 Task: Create new contact,   with mail id: 'Genesis_Thompson@iCloud.com', first name: 'Genesis', Last name: 'Thompson', Job Title: Business Consultant, Phone number (617) 555-2345. Change life cycle stage to  'Lead' and lead status to 'New'. Add new company to the associated contact: www.norwayemb.org.in
 and type: Prospect. Logged in from softage.1@softage.net
Action: Mouse moved to (67, 54)
Screenshot: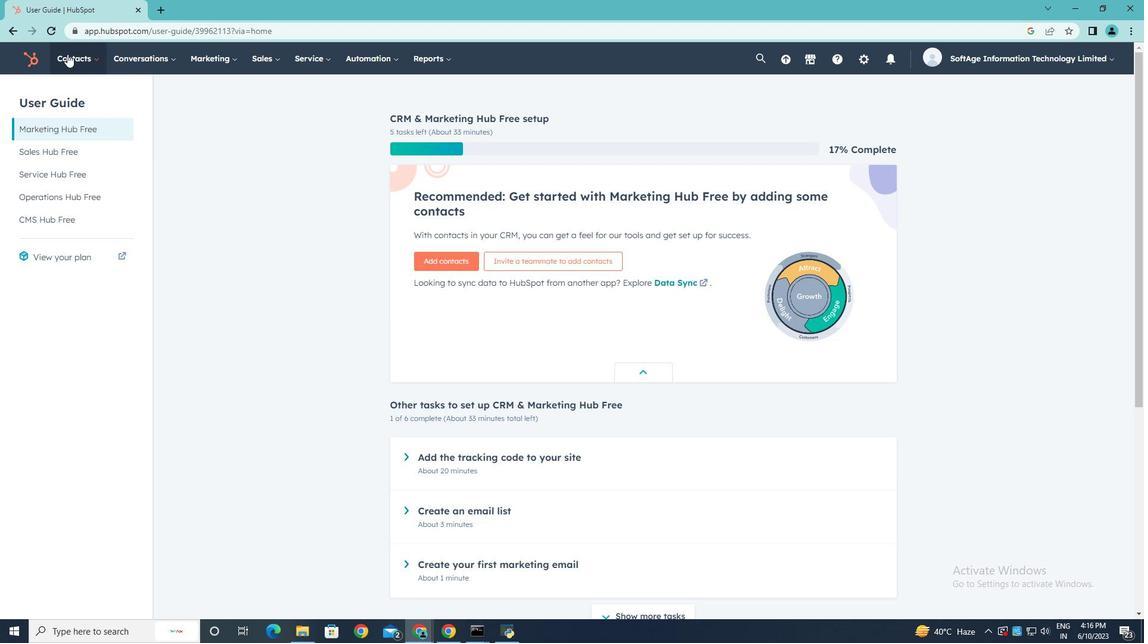 
Action: Mouse pressed left at (67, 54)
Screenshot: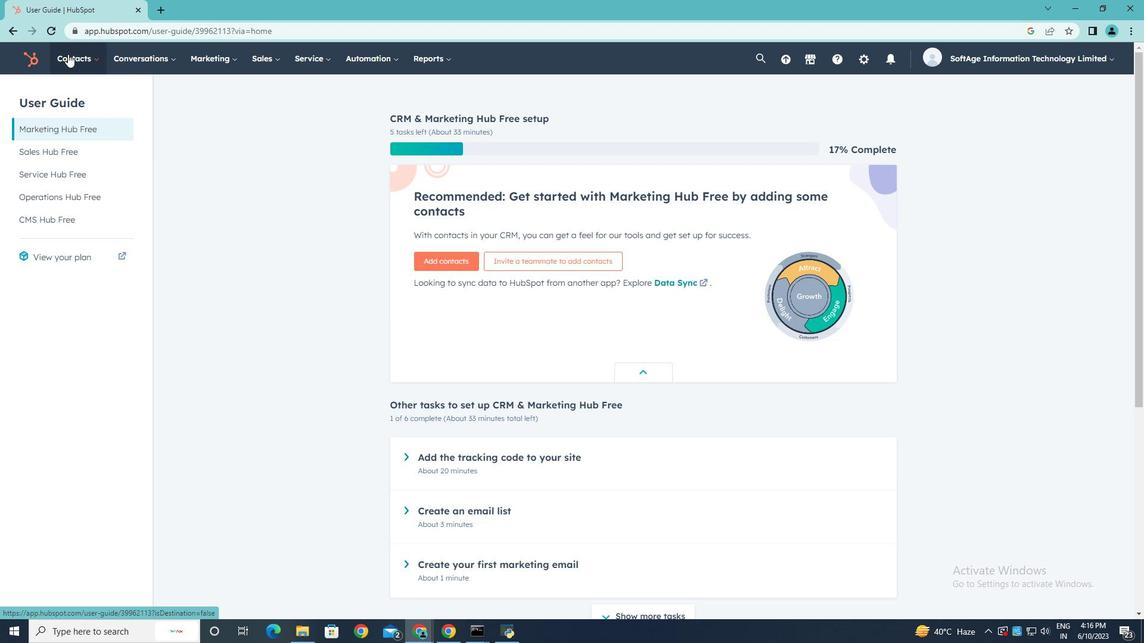 
Action: Mouse moved to (102, 94)
Screenshot: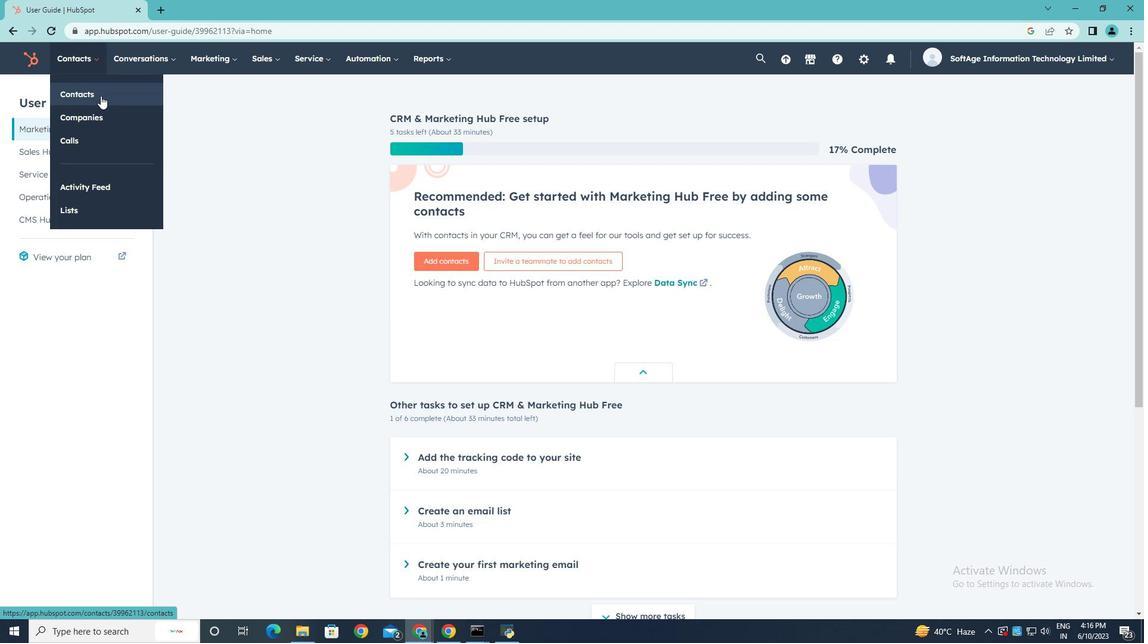 
Action: Mouse pressed left at (102, 94)
Screenshot: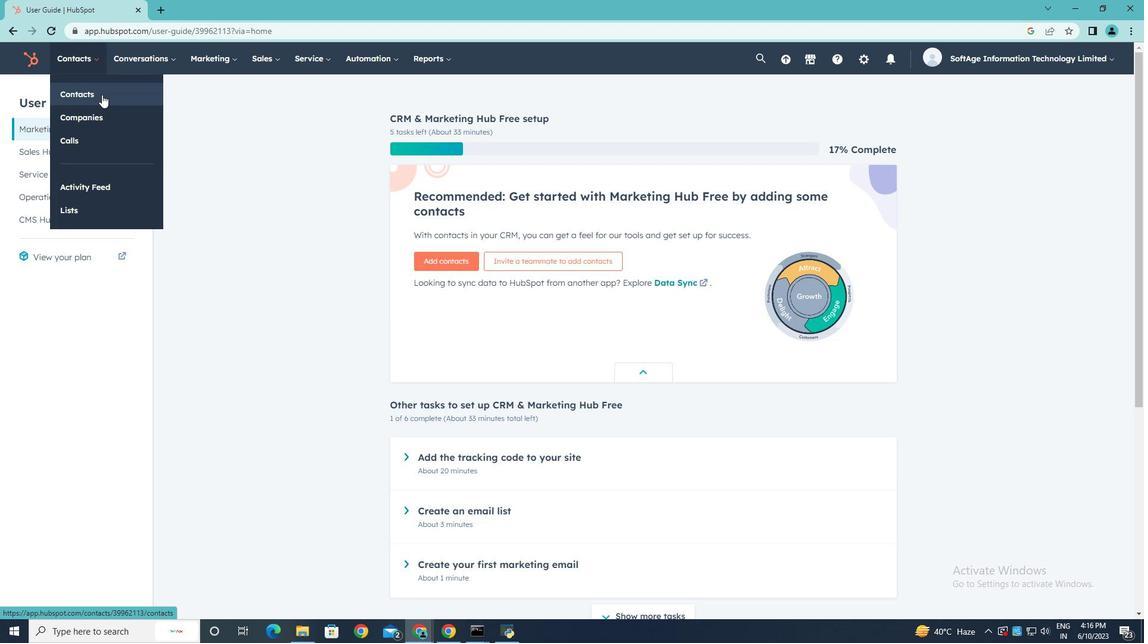 
Action: Mouse moved to (1071, 102)
Screenshot: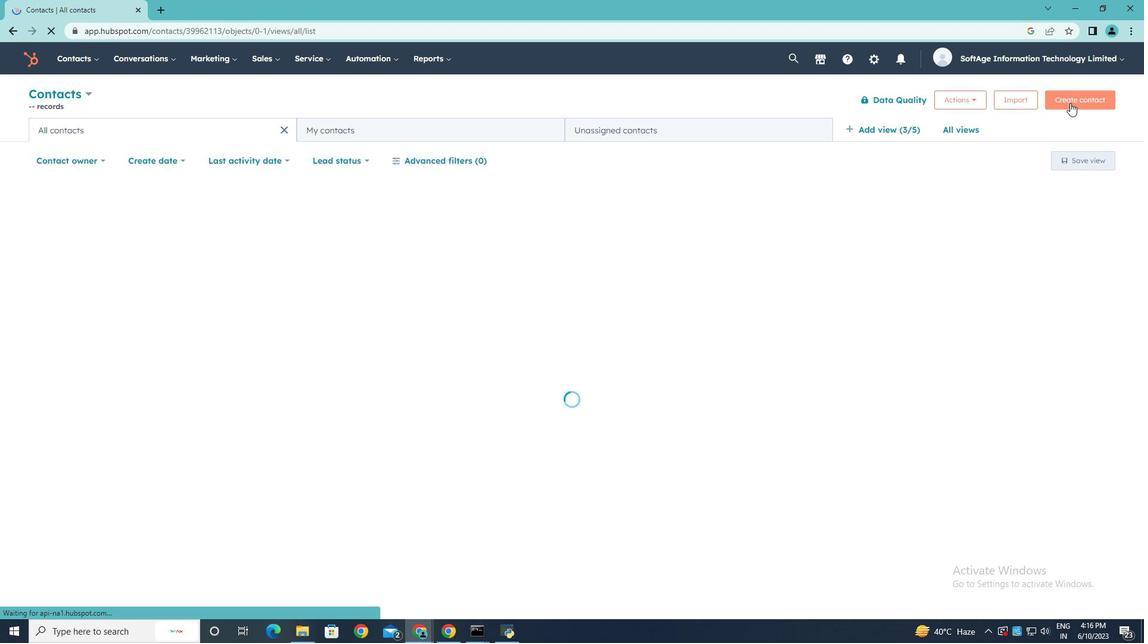 
Action: Mouse pressed left at (1071, 102)
Screenshot: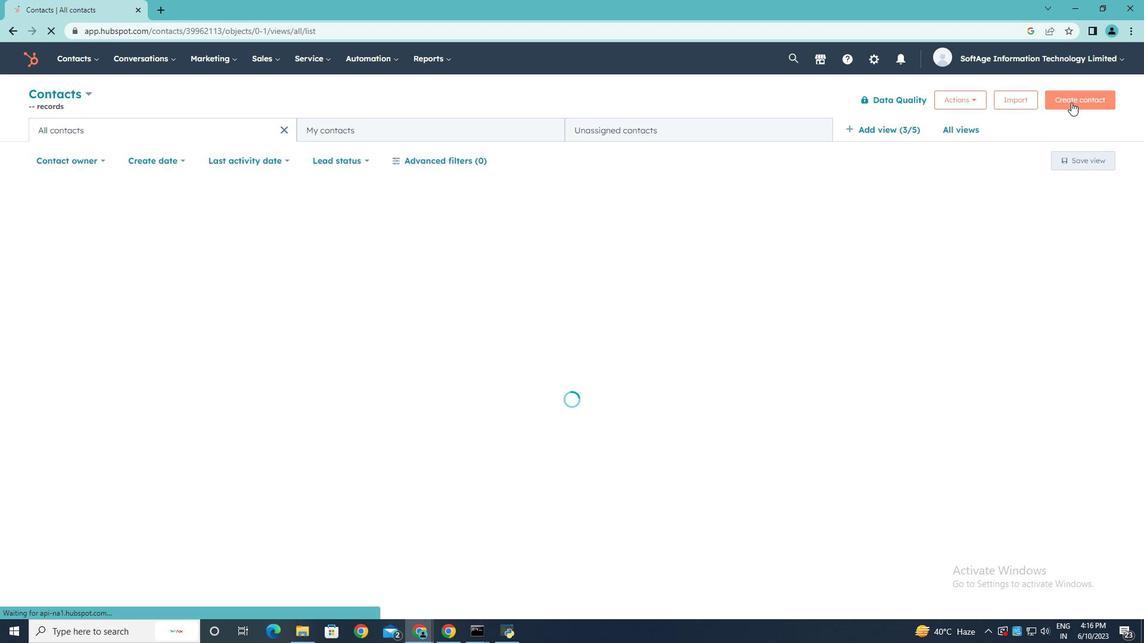 
Action: Mouse moved to (860, 152)
Screenshot: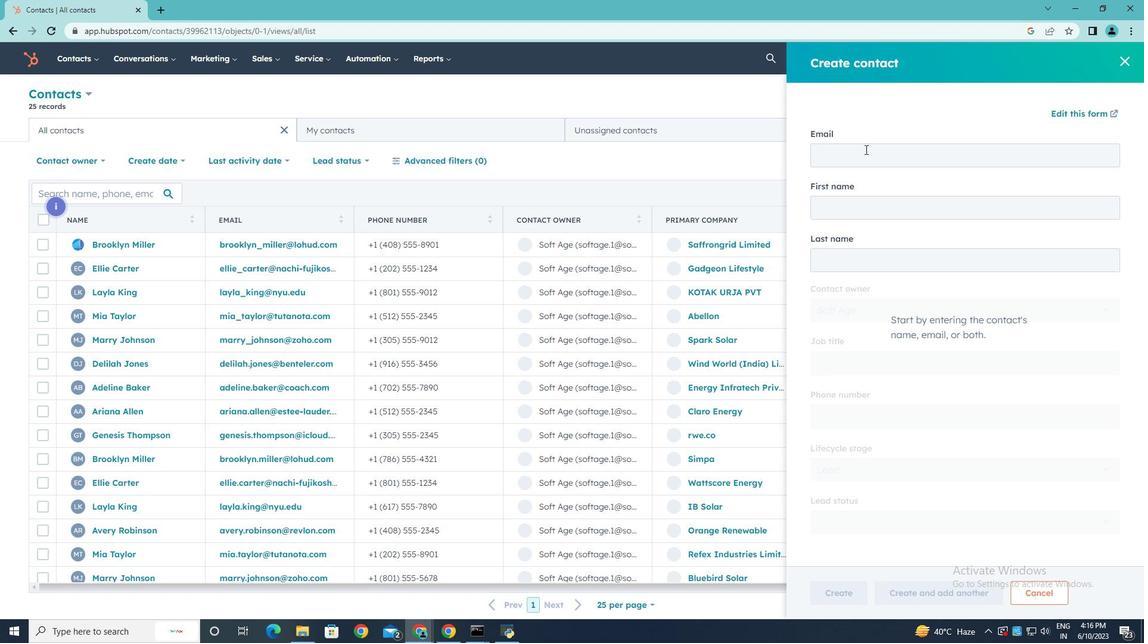 
Action: Mouse pressed left at (860, 152)
Screenshot: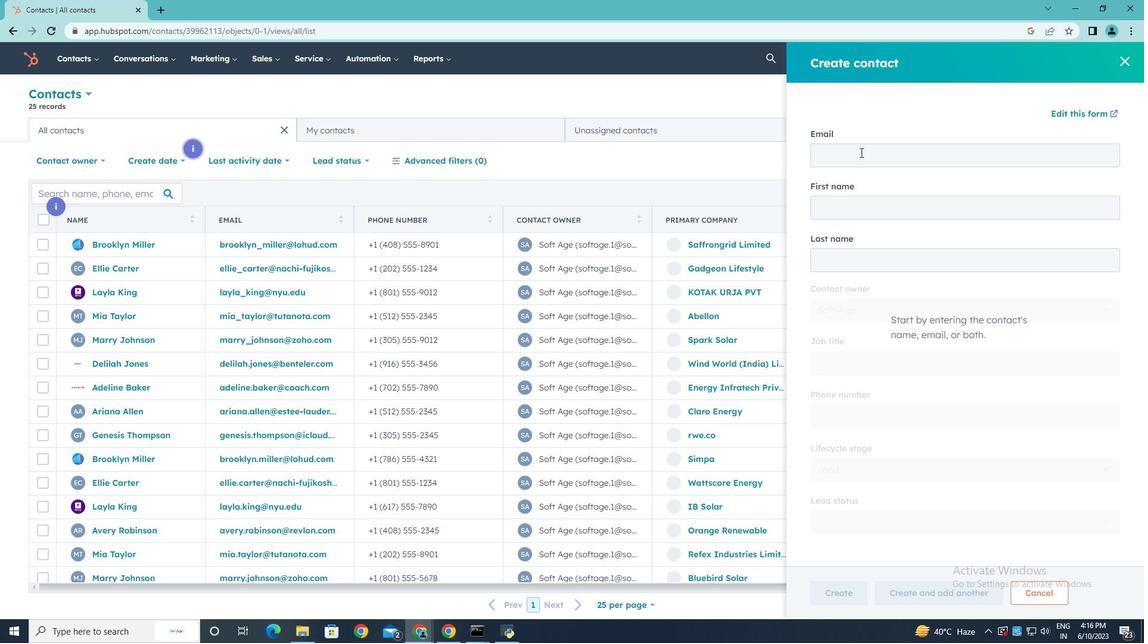 
Action: Key pressed <Key.shift>Genesis<Key.shift>_<Key.shift>Thompson<Key.shift><Key.shift><Key.shift><Key.shift><Key.shift><Key.shift><Key.shift><Key.shift><Key.shift><Key.shift><Key.shift><Key.shift><Key.shift><Key.shift><Key.shift><Key.shift><Key.shift><Key.shift><Key.shift><Key.shift><Key.shift><Key.shift>@i<Key.shift>Cloud.com
Screenshot: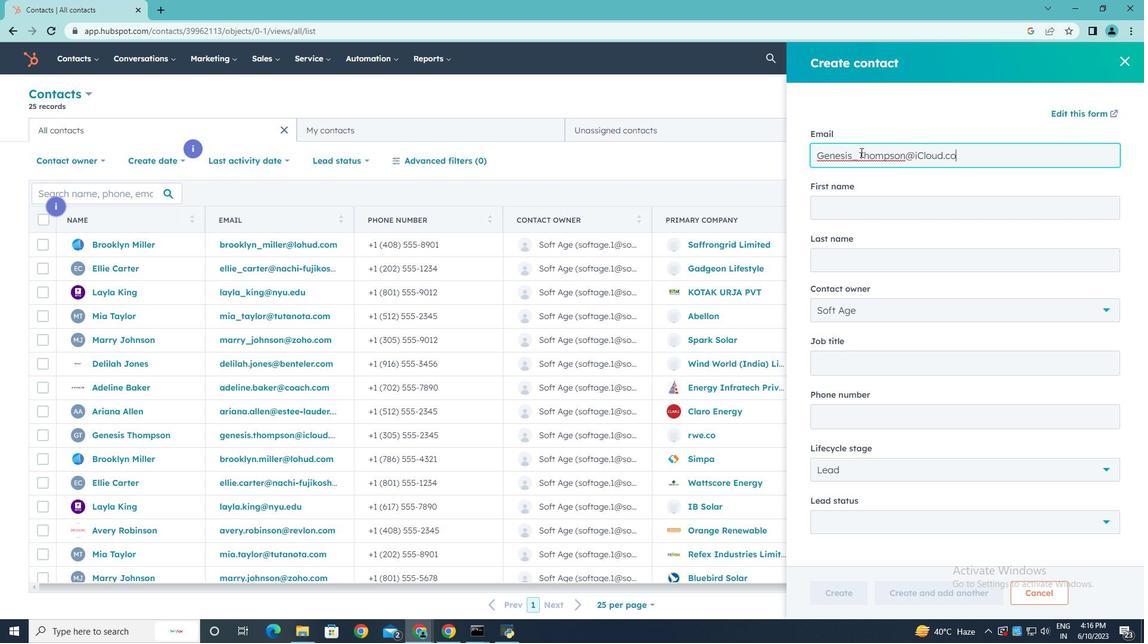 
Action: Mouse moved to (843, 211)
Screenshot: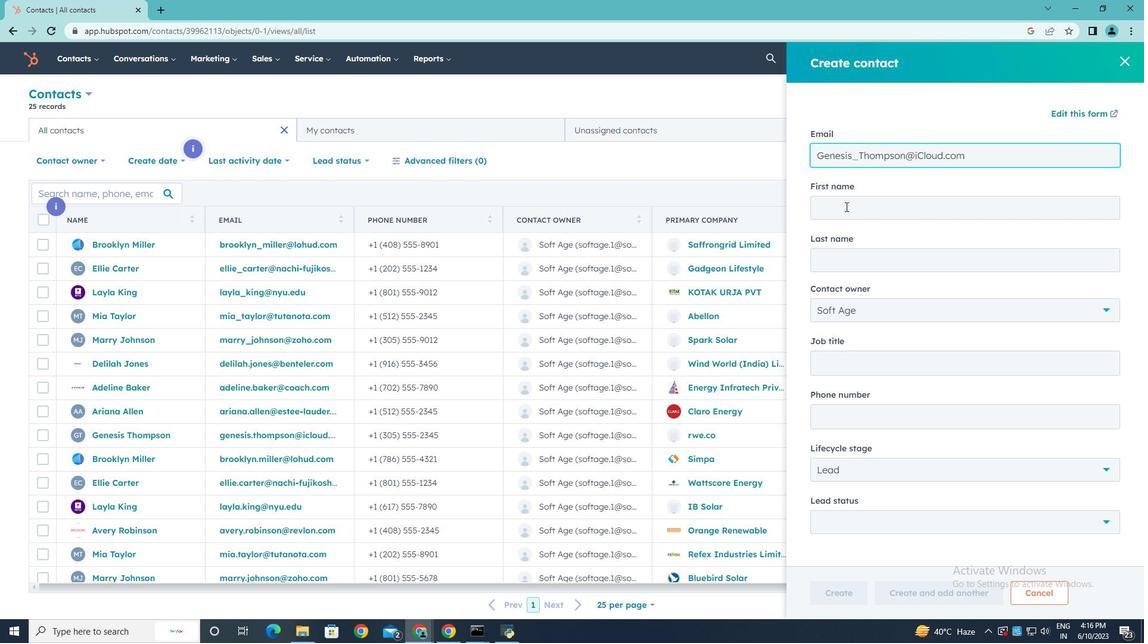 
Action: Mouse pressed left at (843, 211)
Screenshot: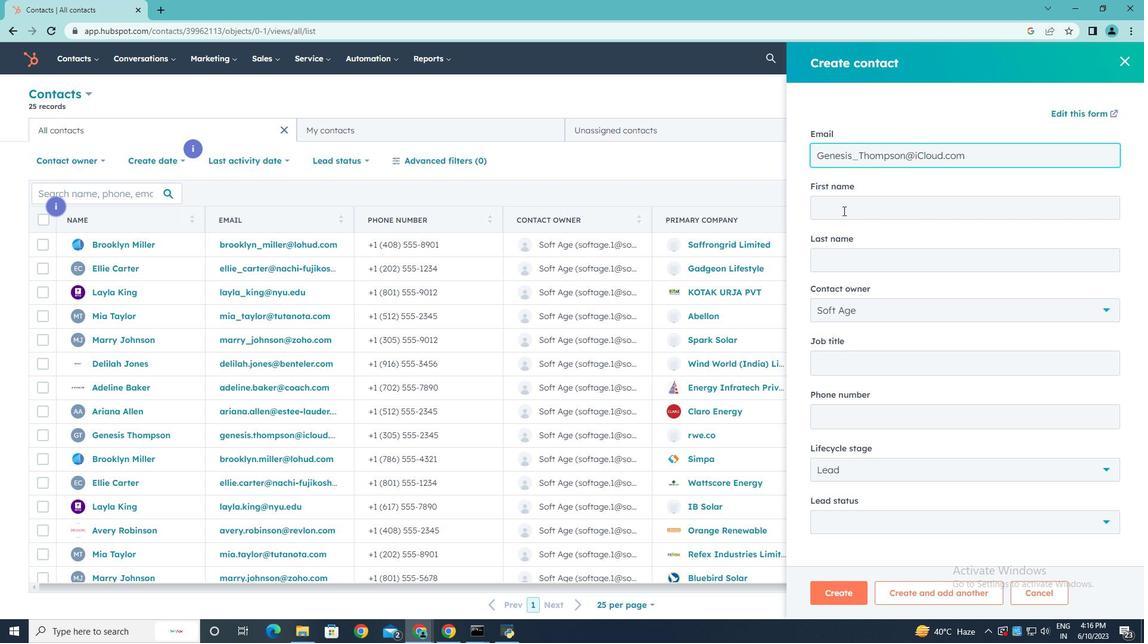 
Action: Key pressed <Key.shift><Key.shift><Key.shift><Key.shift>Genesis
Screenshot: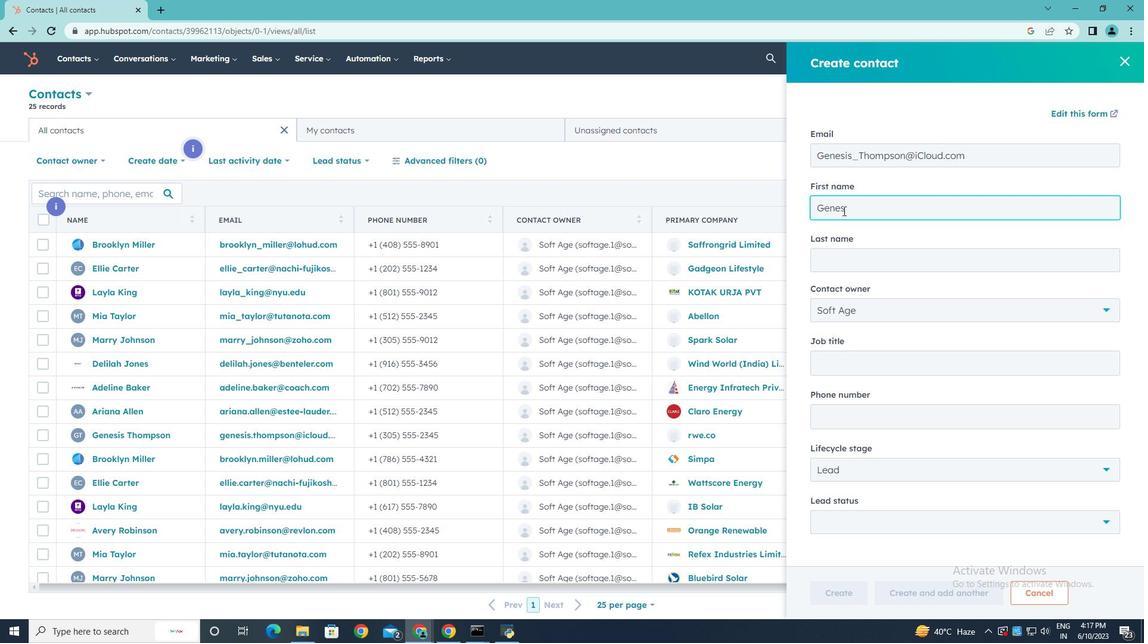 
Action: Mouse moved to (854, 262)
Screenshot: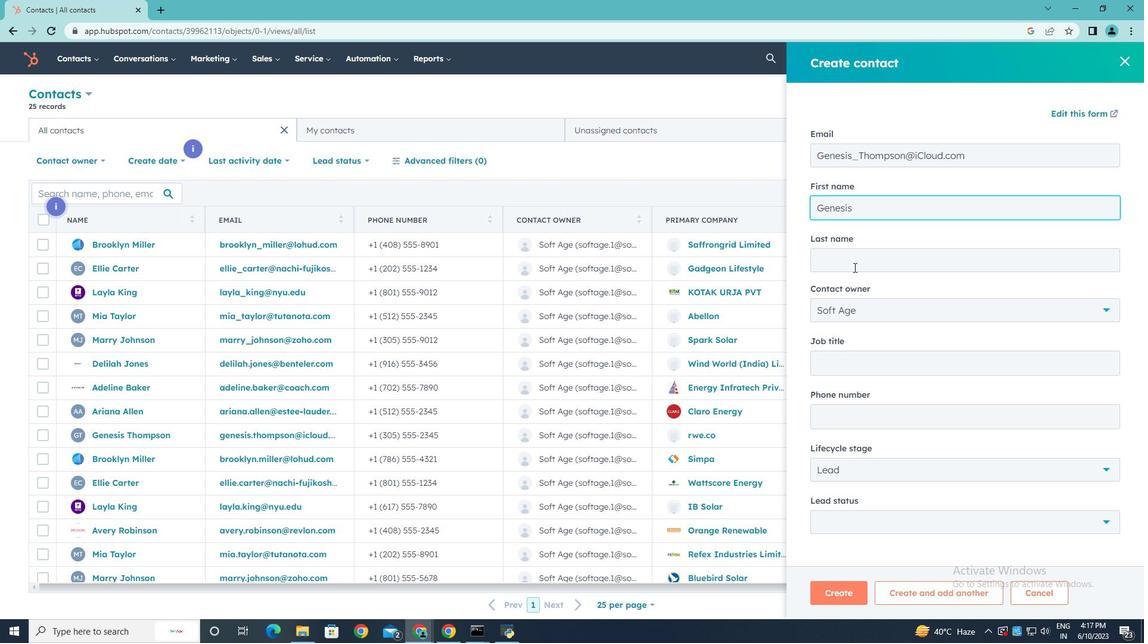 
Action: Mouse pressed left at (854, 262)
Screenshot: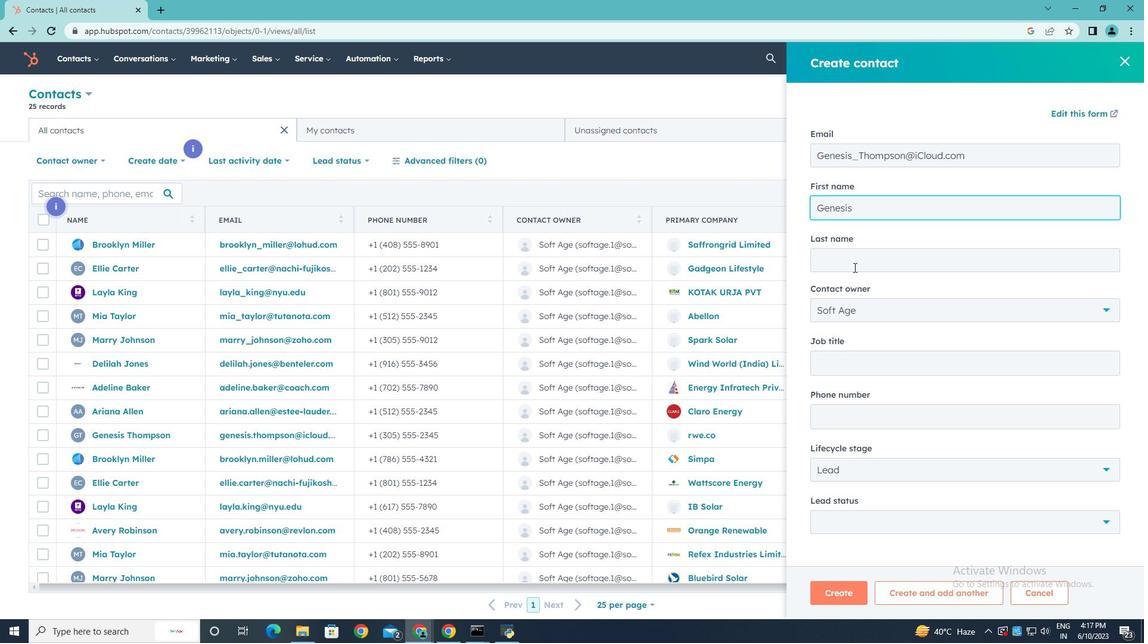 
Action: Key pressed <Key.shift><Key.shift>Thompson
Screenshot: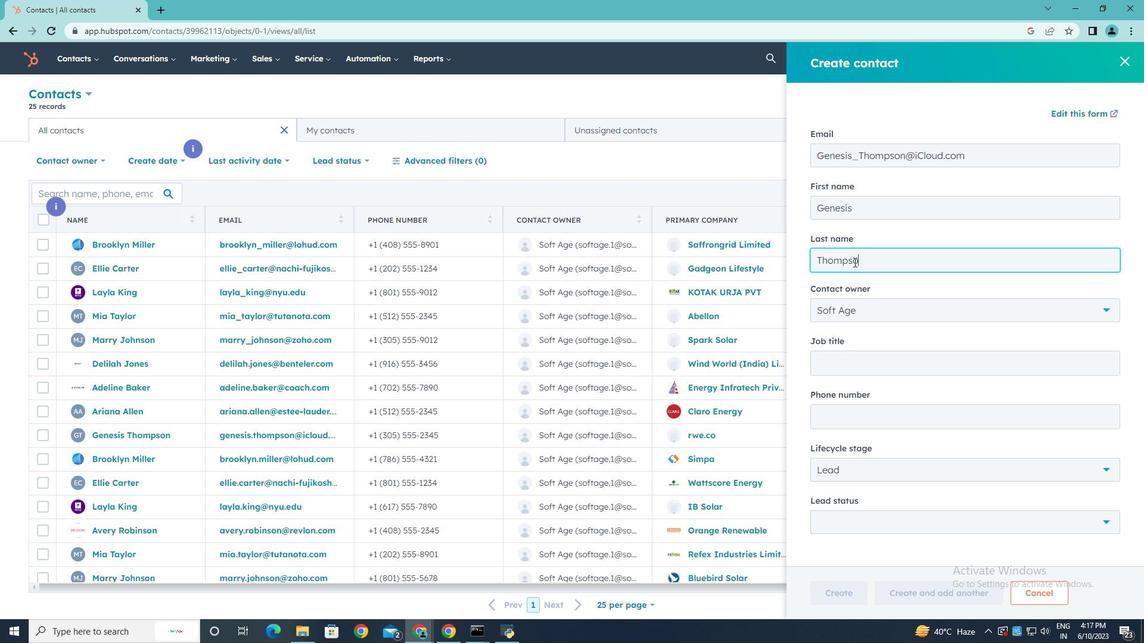 
Action: Mouse moved to (947, 367)
Screenshot: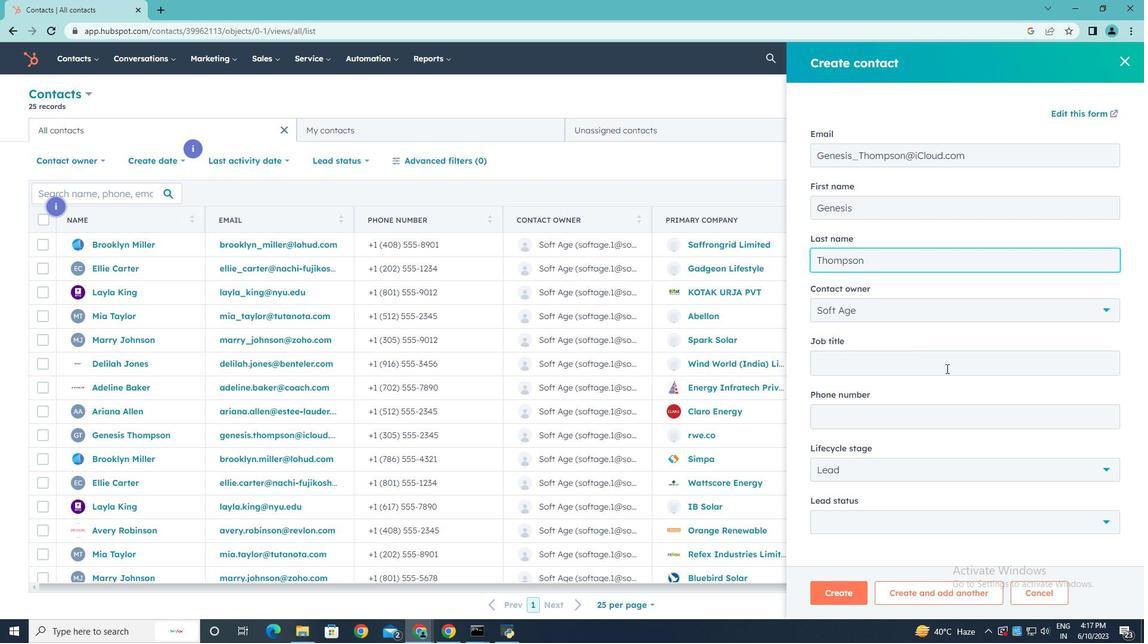 
Action: Mouse pressed left at (947, 367)
Screenshot: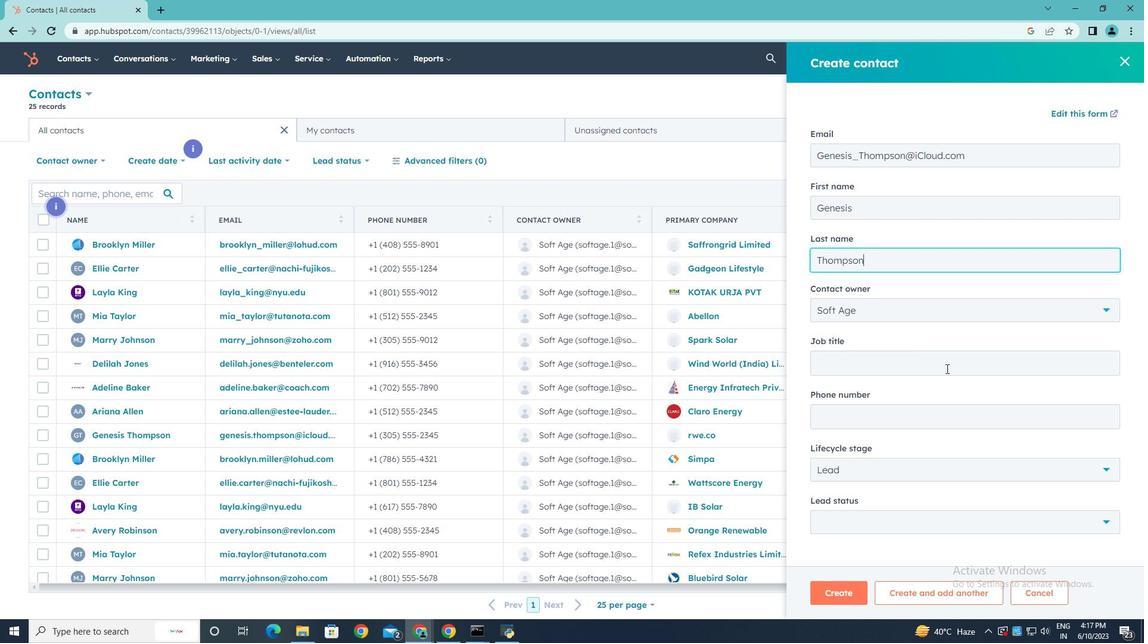 
Action: Key pressed <Key.shift><Key.shift><Key.shift>Business<Key.space><Key.shift>Consultant
Screenshot: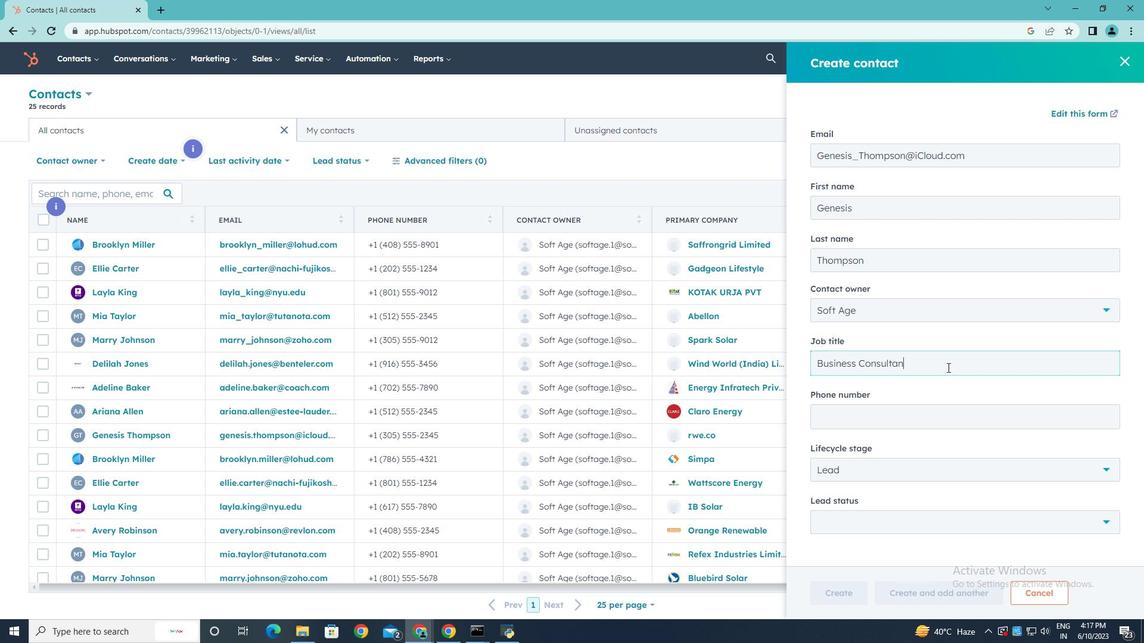 
Action: Mouse moved to (909, 420)
Screenshot: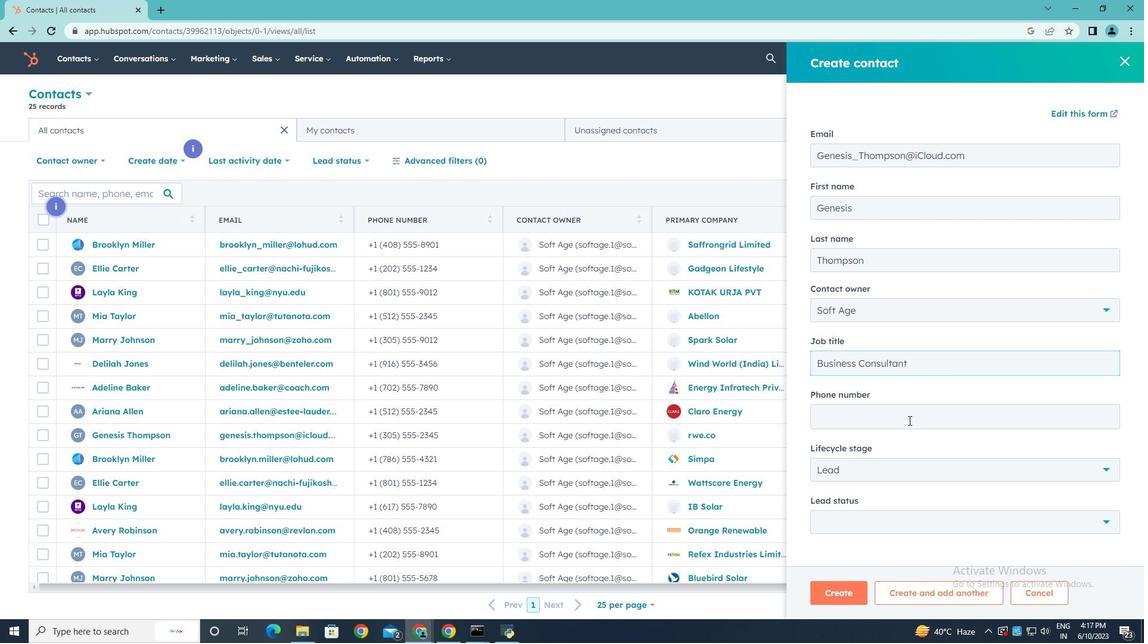 
Action: Mouse pressed left at (909, 420)
Screenshot: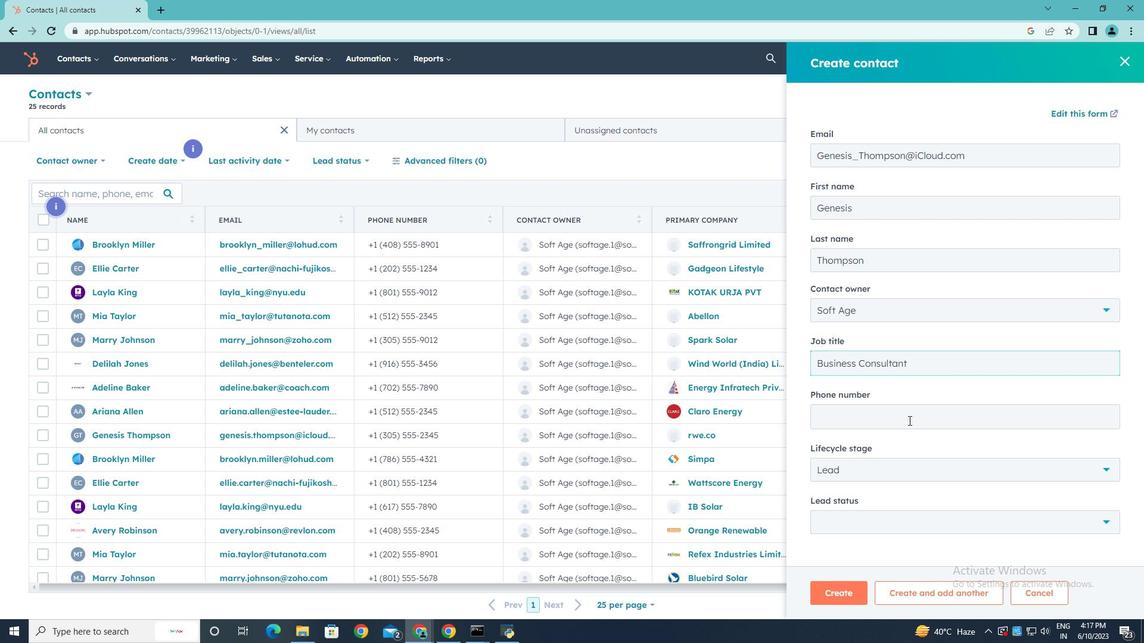 
Action: Key pressed 6175552345
Screenshot: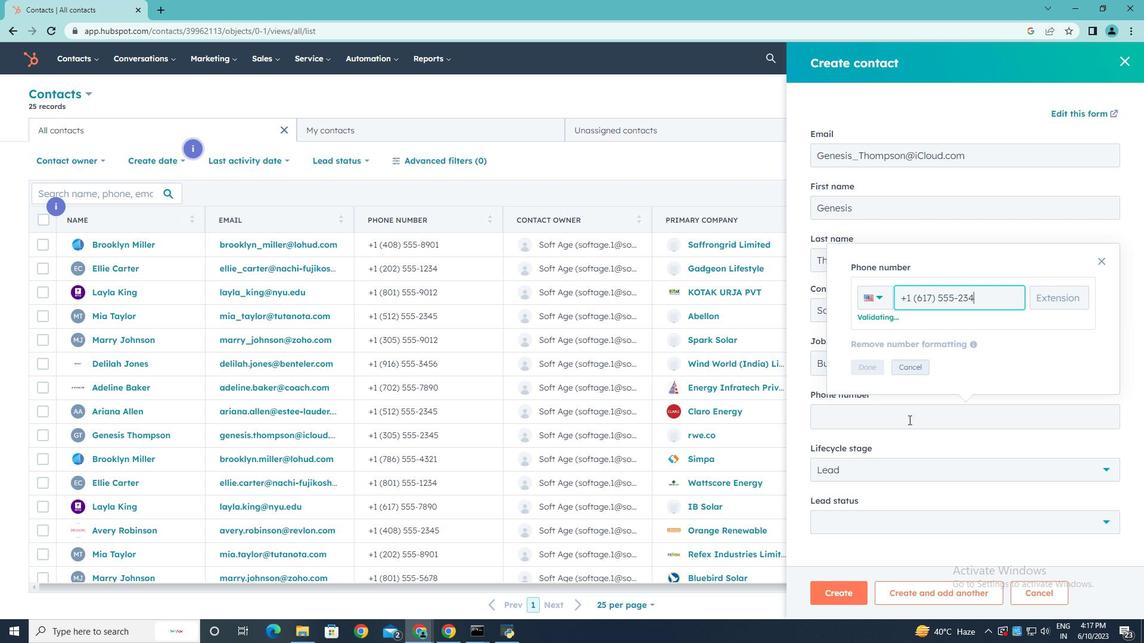 
Action: Mouse moved to (869, 369)
Screenshot: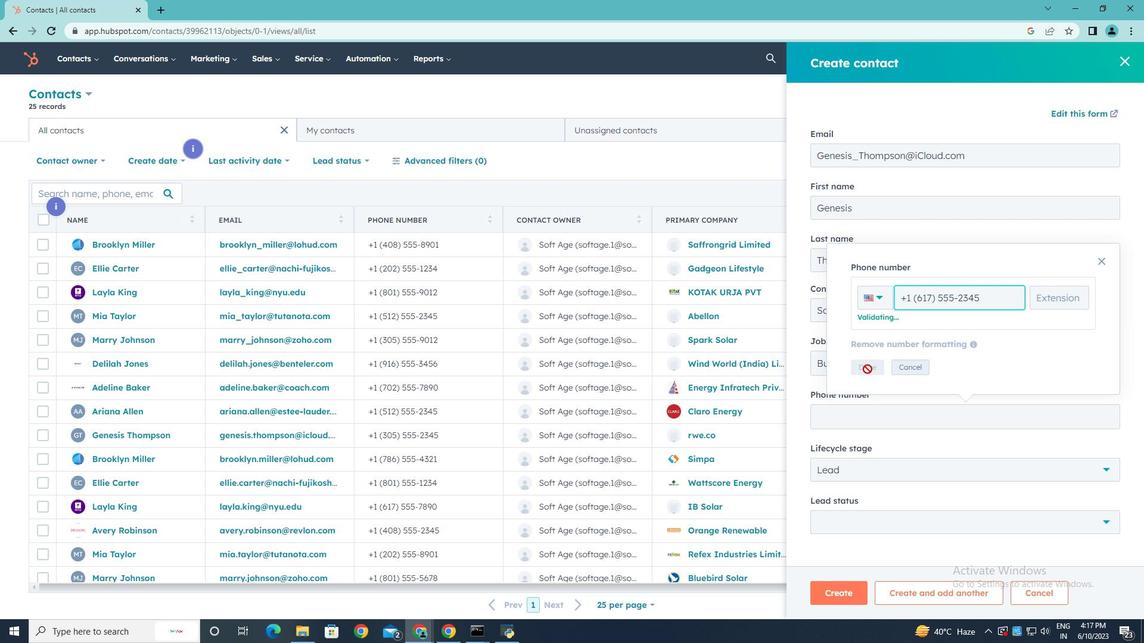 
Action: Mouse pressed left at (869, 369)
Screenshot: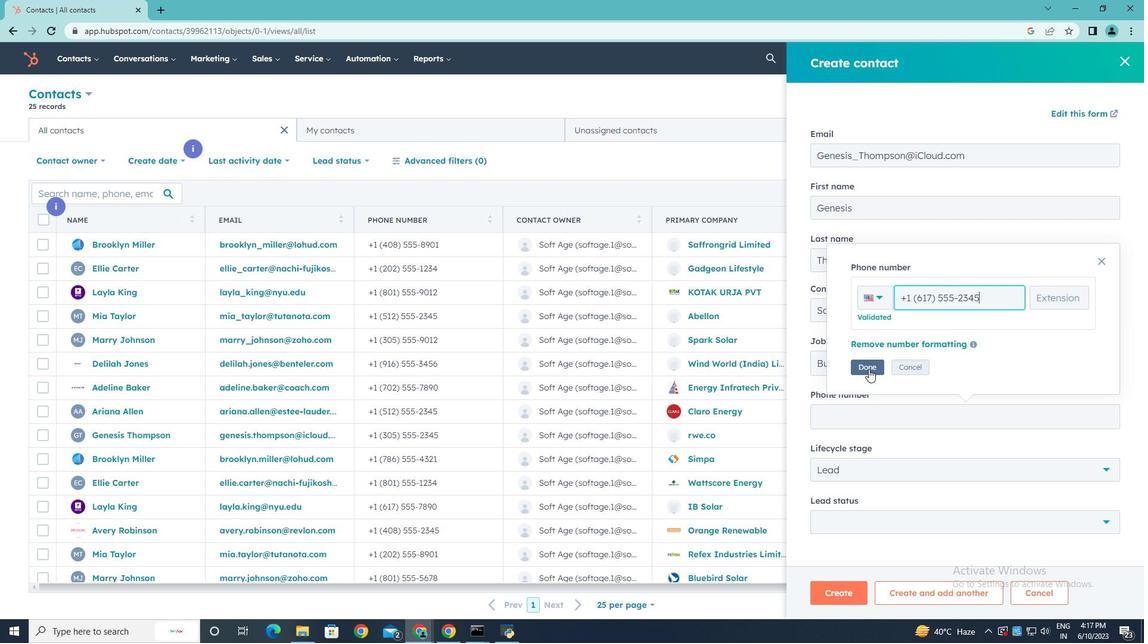 
Action: Mouse moved to (892, 364)
Screenshot: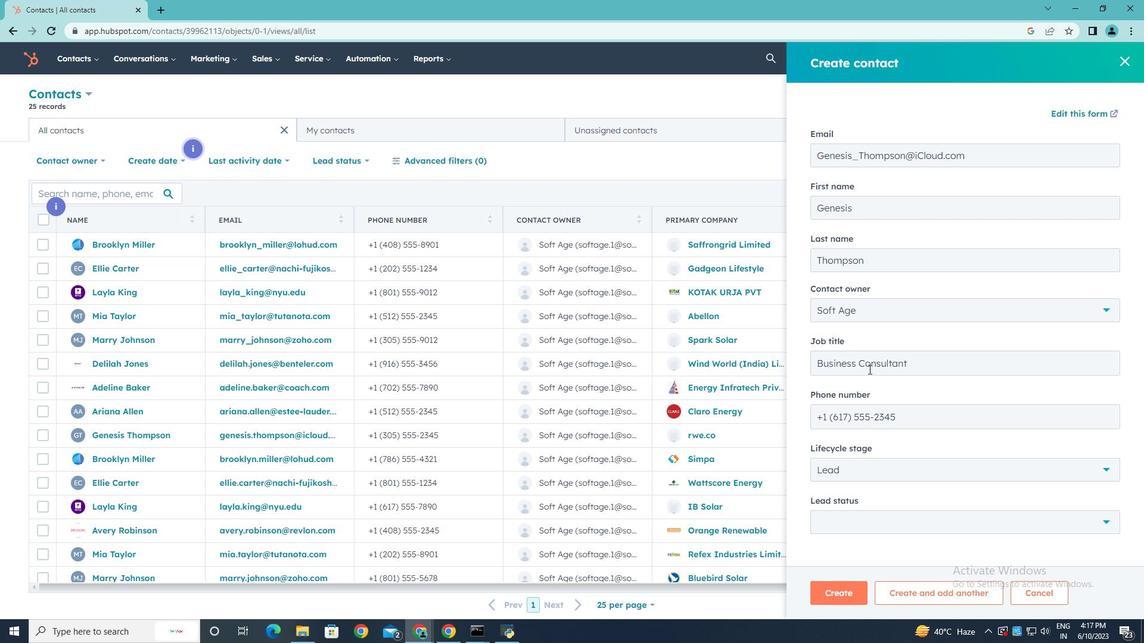 
Action: Mouse scrolled (892, 364) with delta (0, 0)
Screenshot: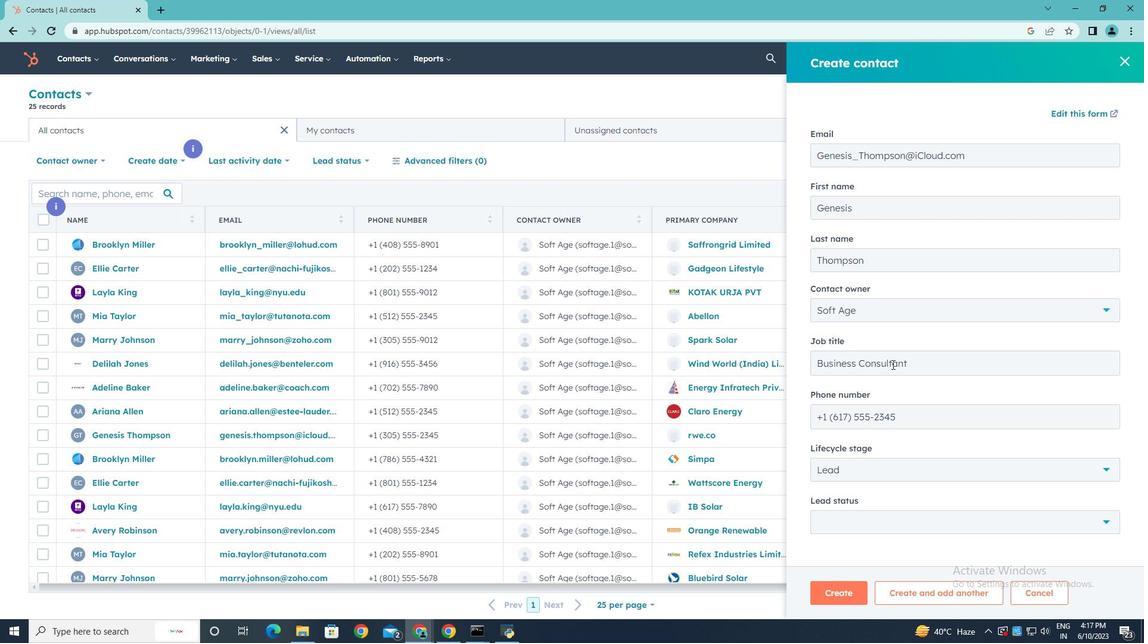 
Action: Mouse scrolled (892, 364) with delta (0, 0)
Screenshot: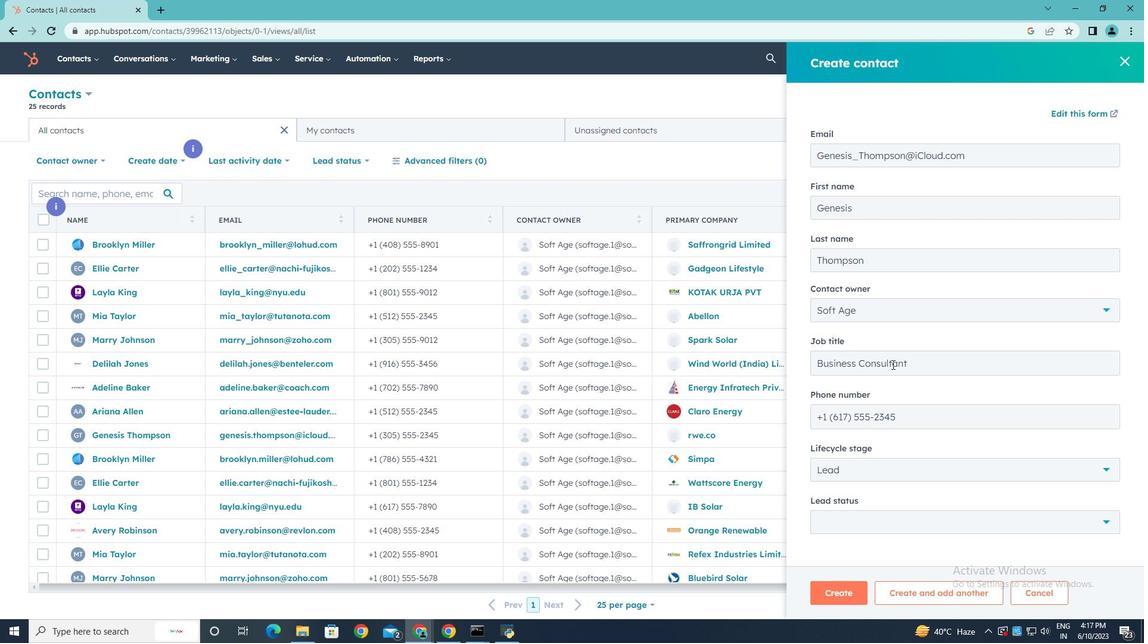 
Action: Mouse scrolled (892, 364) with delta (0, 0)
Screenshot: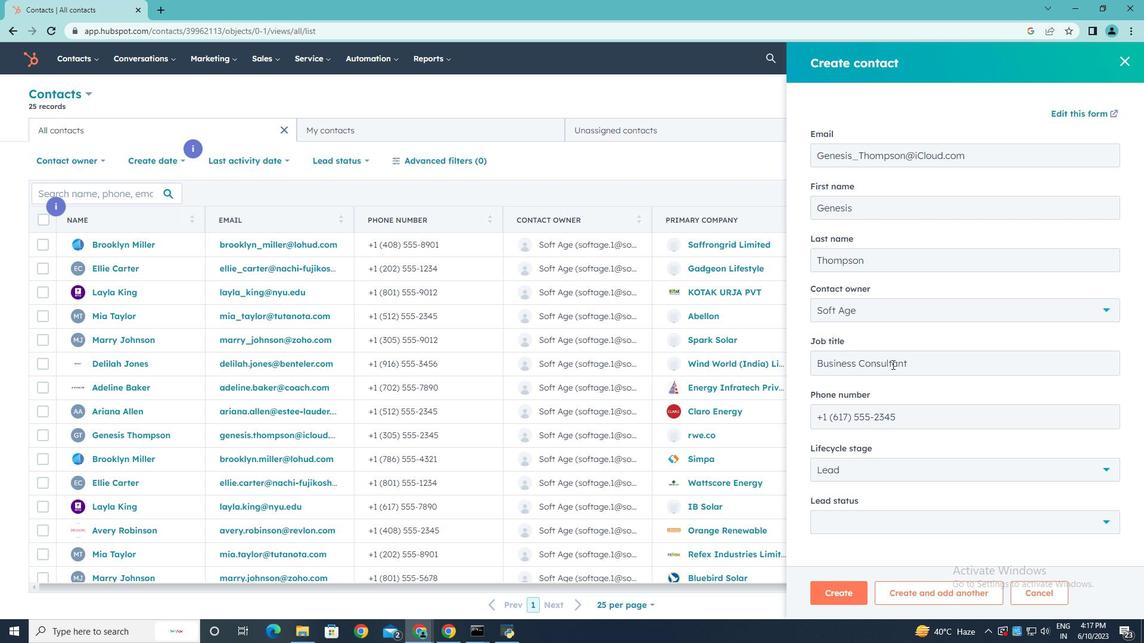 
Action: Mouse moved to (1052, 470)
Screenshot: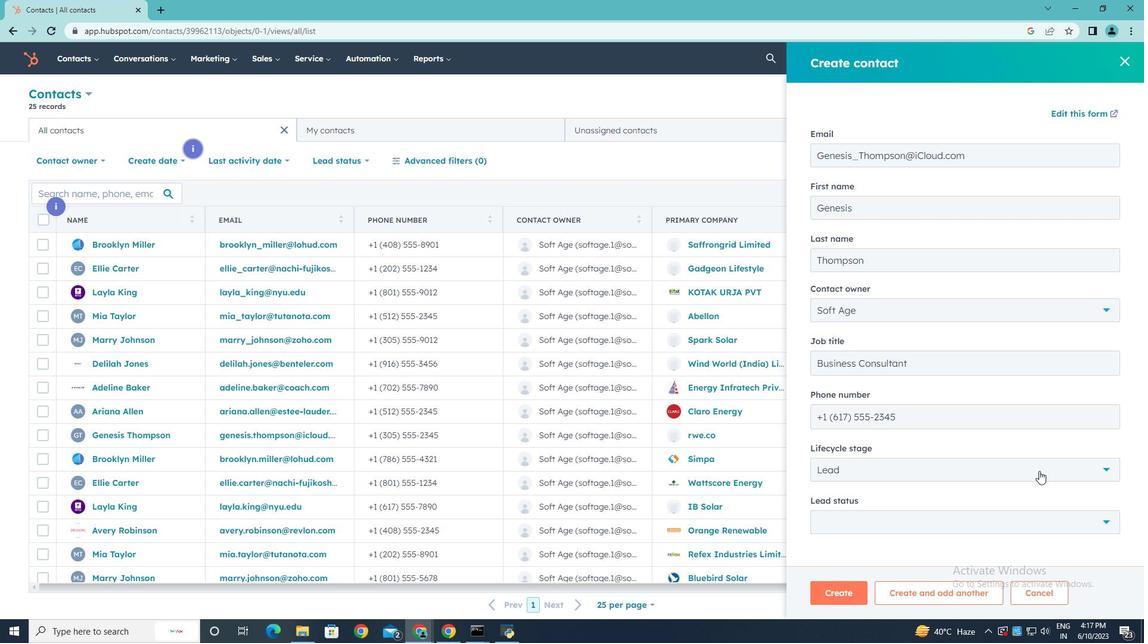 
Action: Mouse pressed left at (1052, 470)
Screenshot: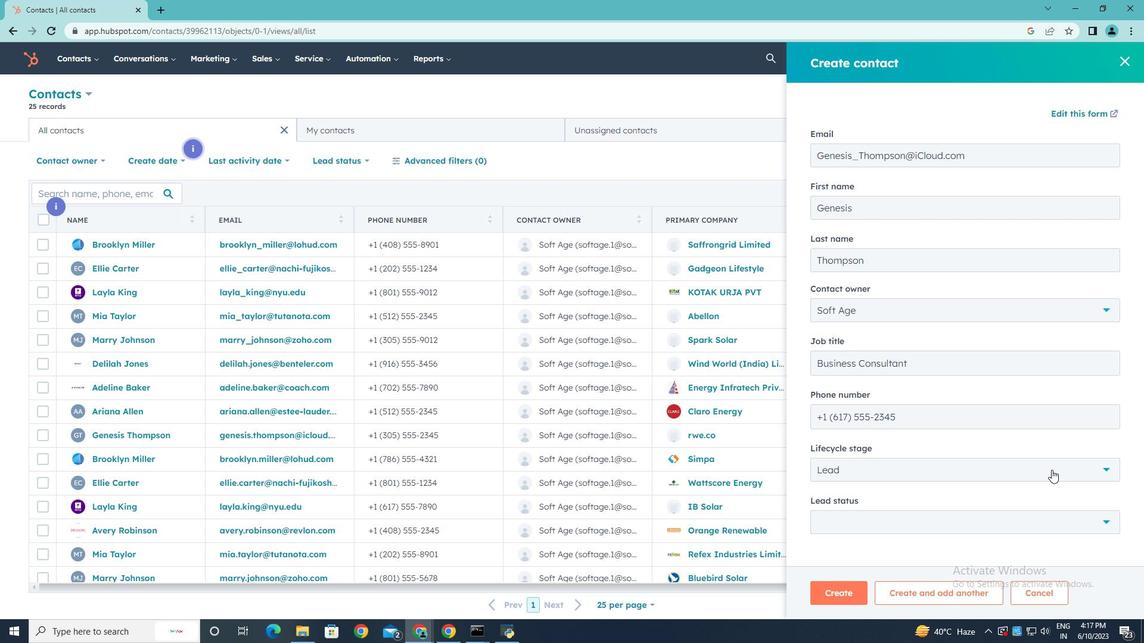 
Action: Mouse moved to (900, 358)
Screenshot: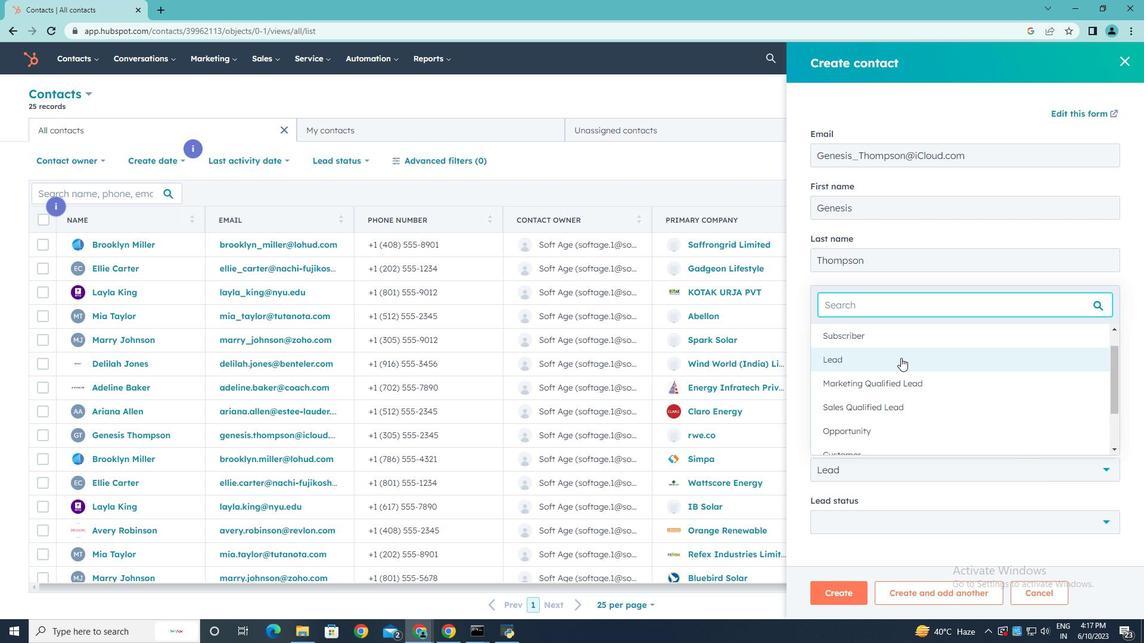 
Action: Mouse pressed left at (900, 358)
Screenshot: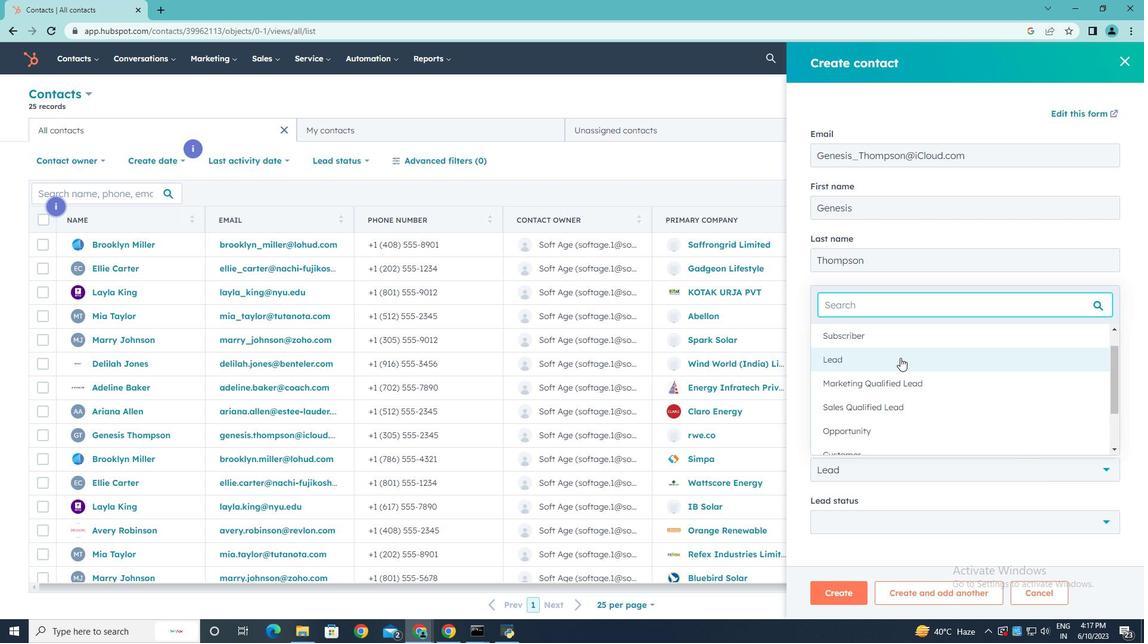 
Action: Mouse moved to (933, 519)
Screenshot: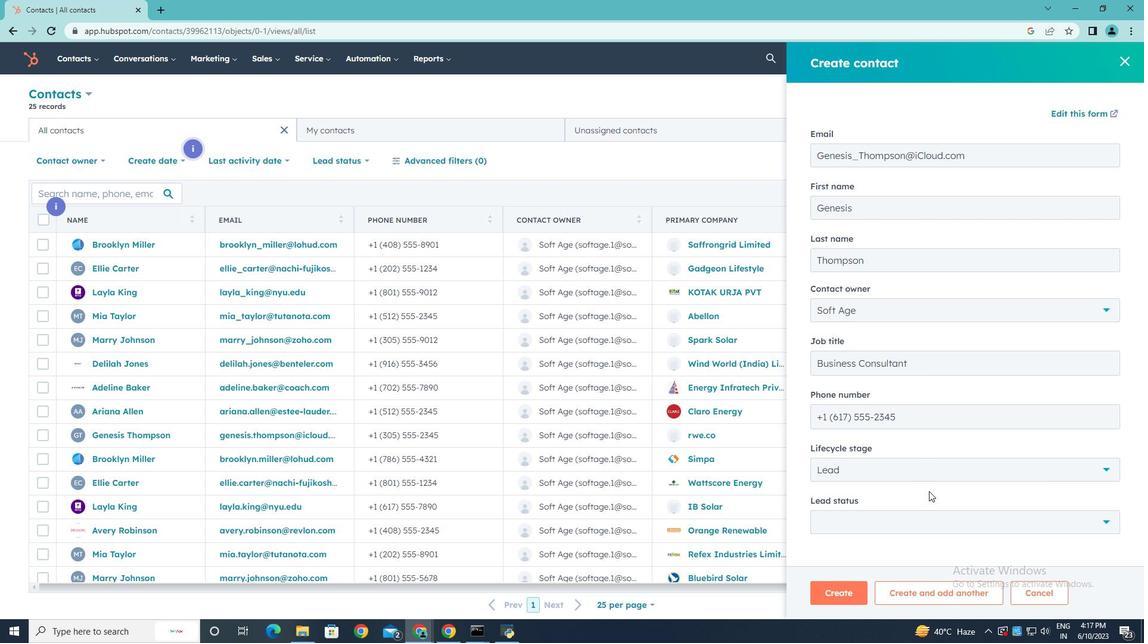 
Action: Mouse pressed left at (933, 519)
Screenshot: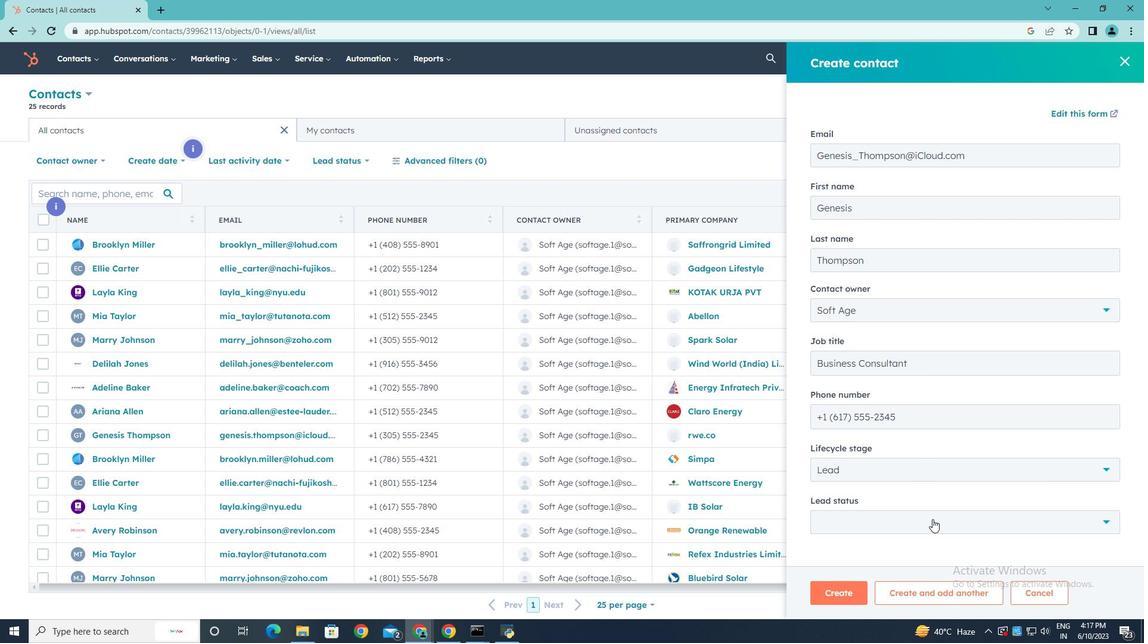 
Action: Mouse moved to (865, 415)
Screenshot: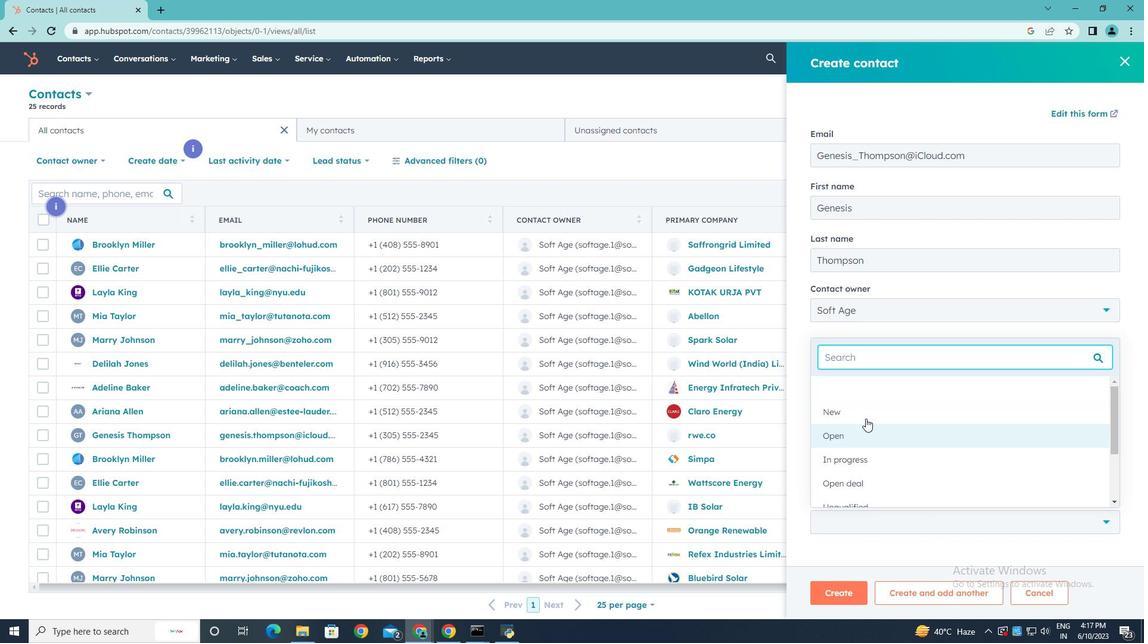 
Action: Mouse pressed left at (865, 415)
Screenshot: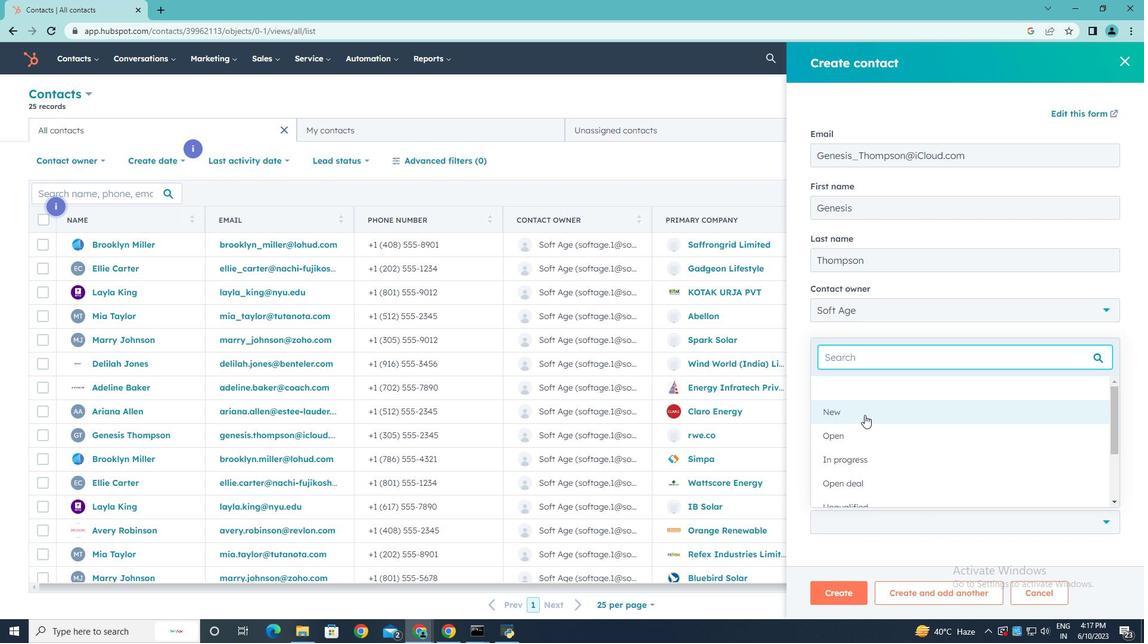 
Action: Mouse moved to (896, 484)
Screenshot: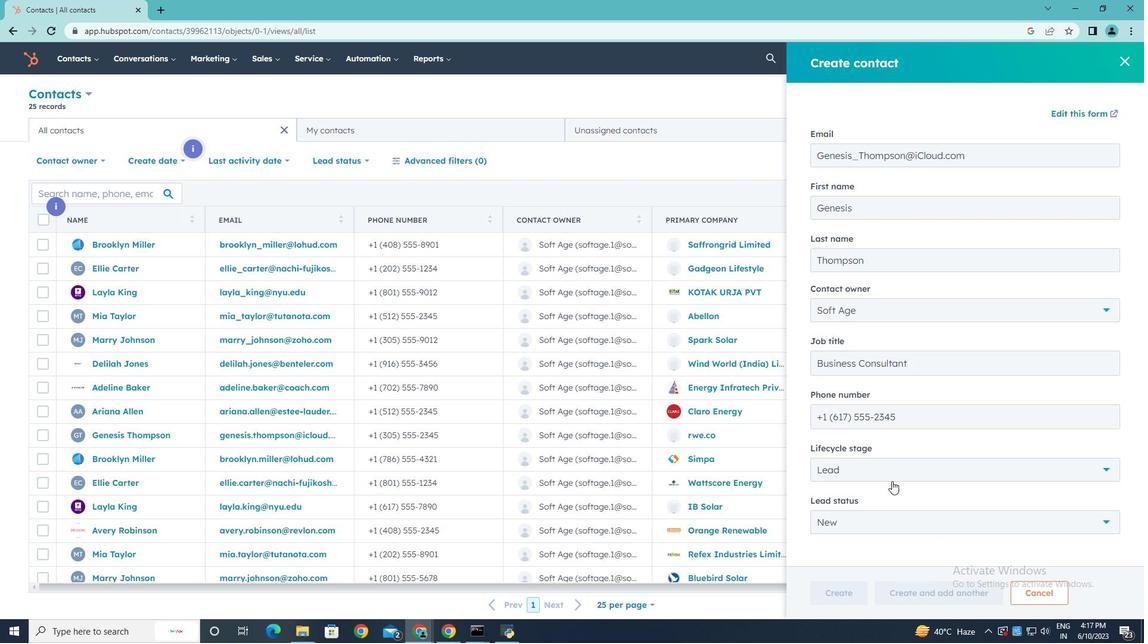 
Action: Mouse scrolled (896, 484) with delta (0, 0)
Screenshot: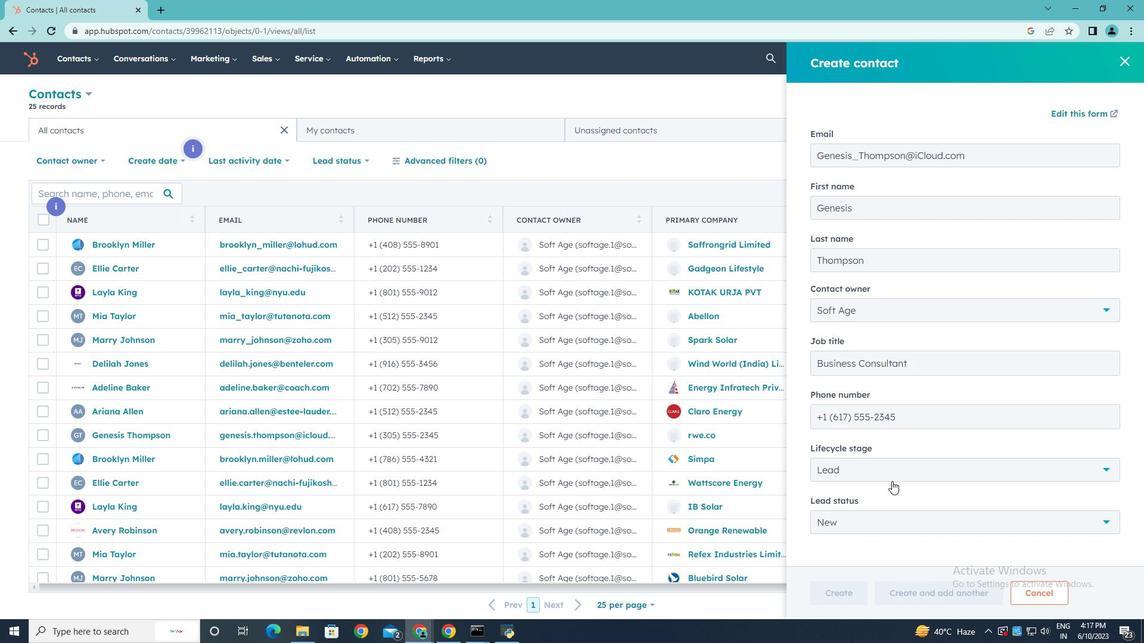 
Action: Mouse scrolled (896, 484) with delta (0, 0)
Screenshot: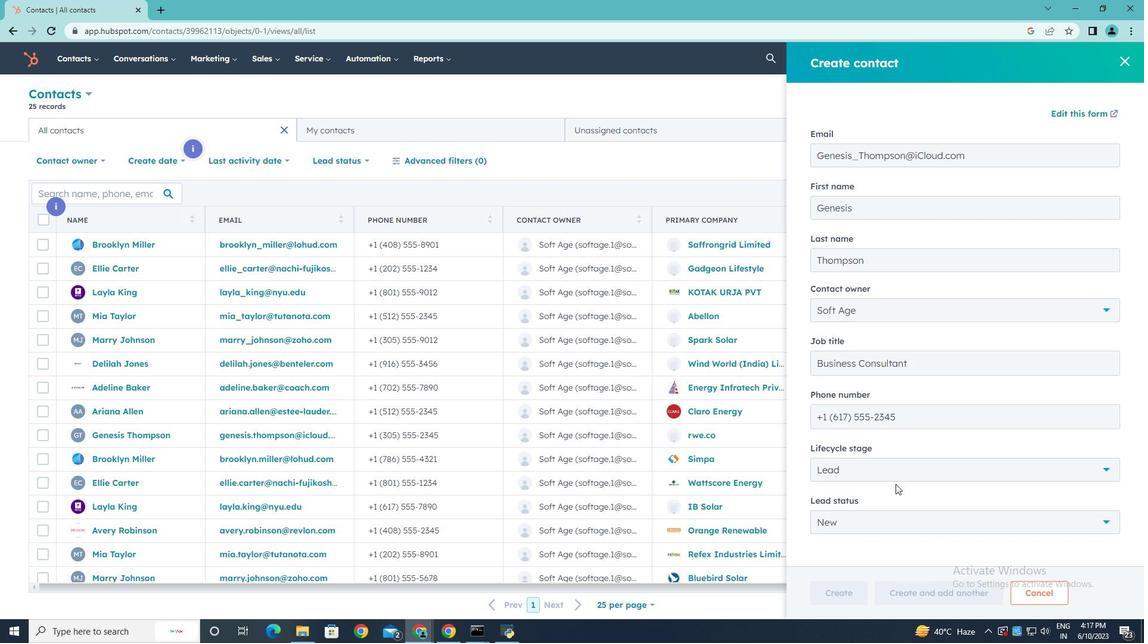 
Action: Mouse scrolled (896, 484) with delta (0, 0)
Screenshot: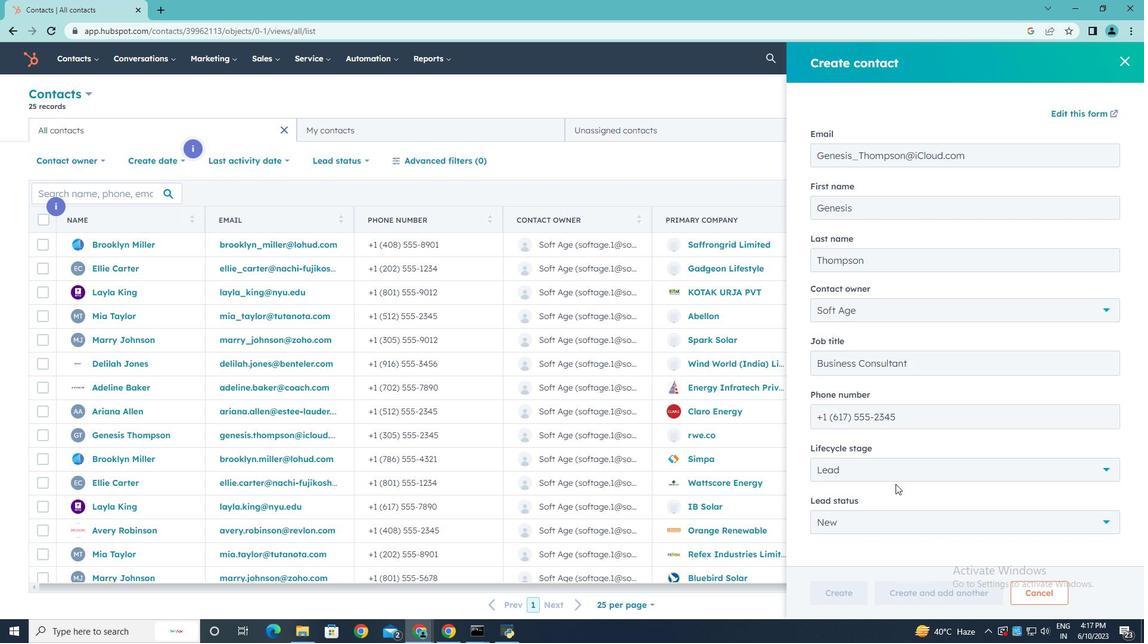 
Action: Mouse moved to (842, 597)
Screenshot: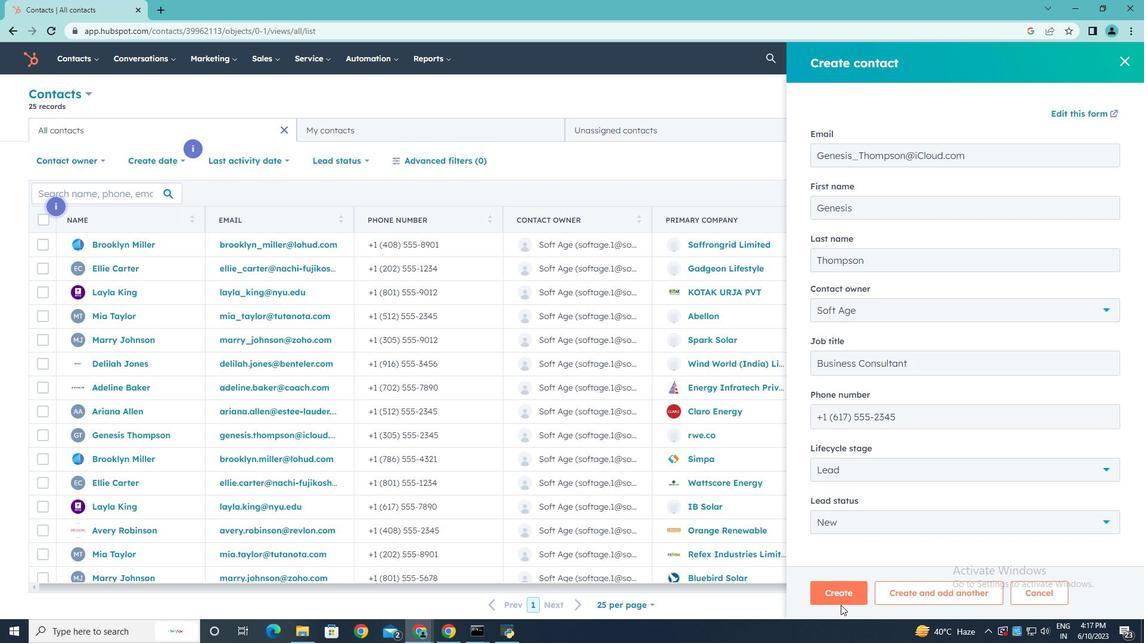 
Action: Mouse pressed left at (842, 597)
Screenshot: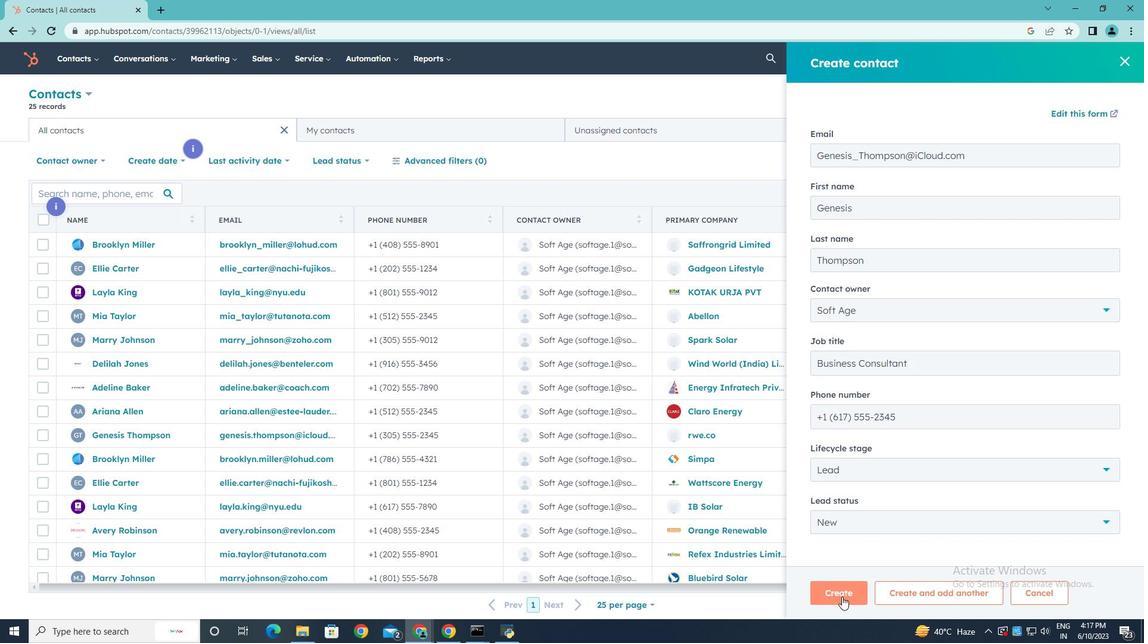 
Action: Mouse moved to (808, 385)
Screenshot: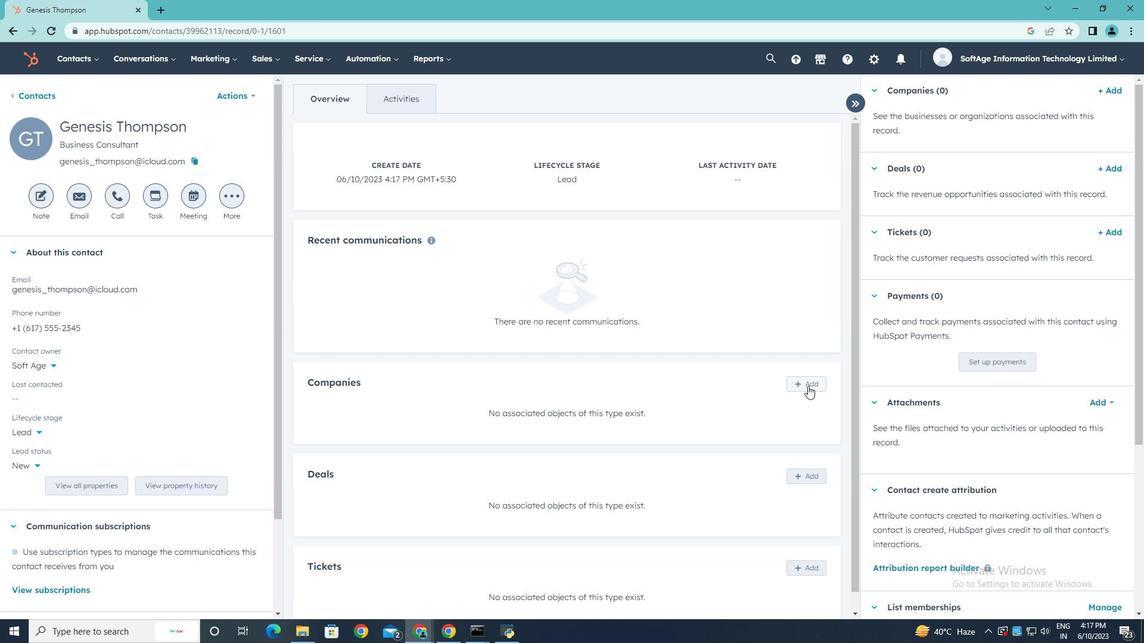 
Action: Mouse pressed left at (808, 385)
Screenshot: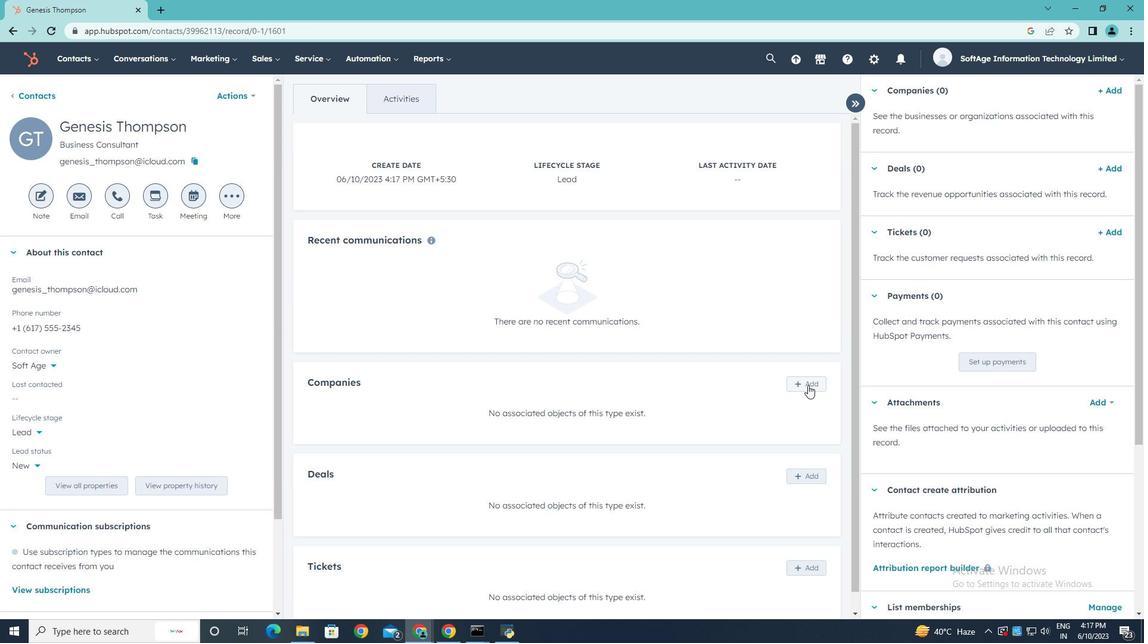 
Action: Mouse moved to (876, 119)
Screenshot: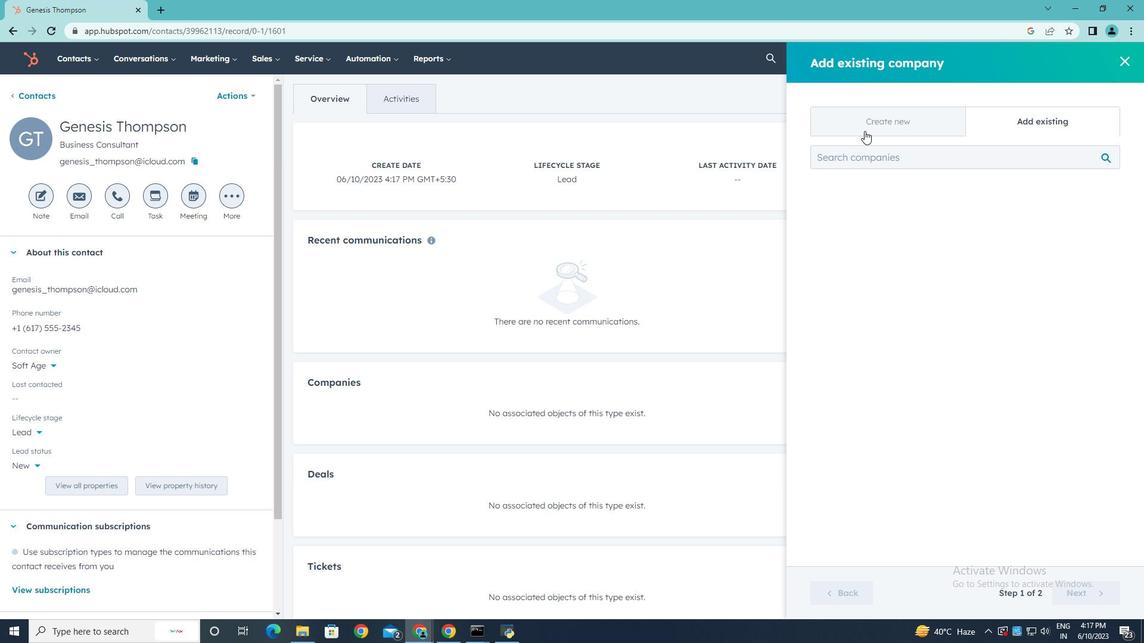 
Action: Mouse pressed left at (876, 119)
Screenshot: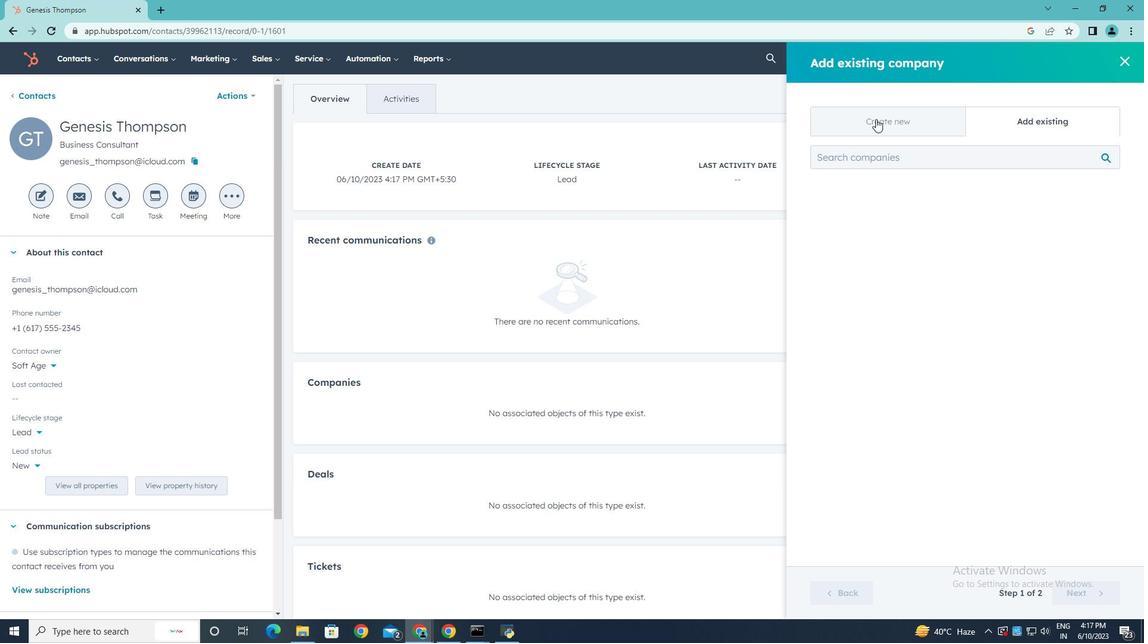 
Action: Mouse moved to (857, 193)
Screenshot: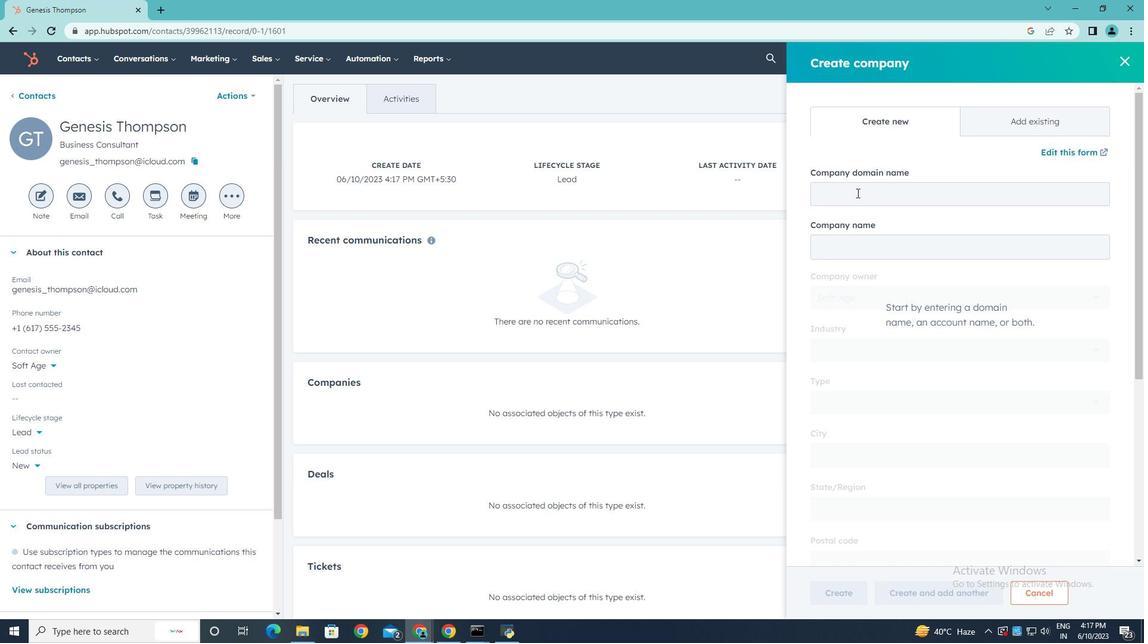 
Action: Mouse pressed left at (857, 193)
Screenshot: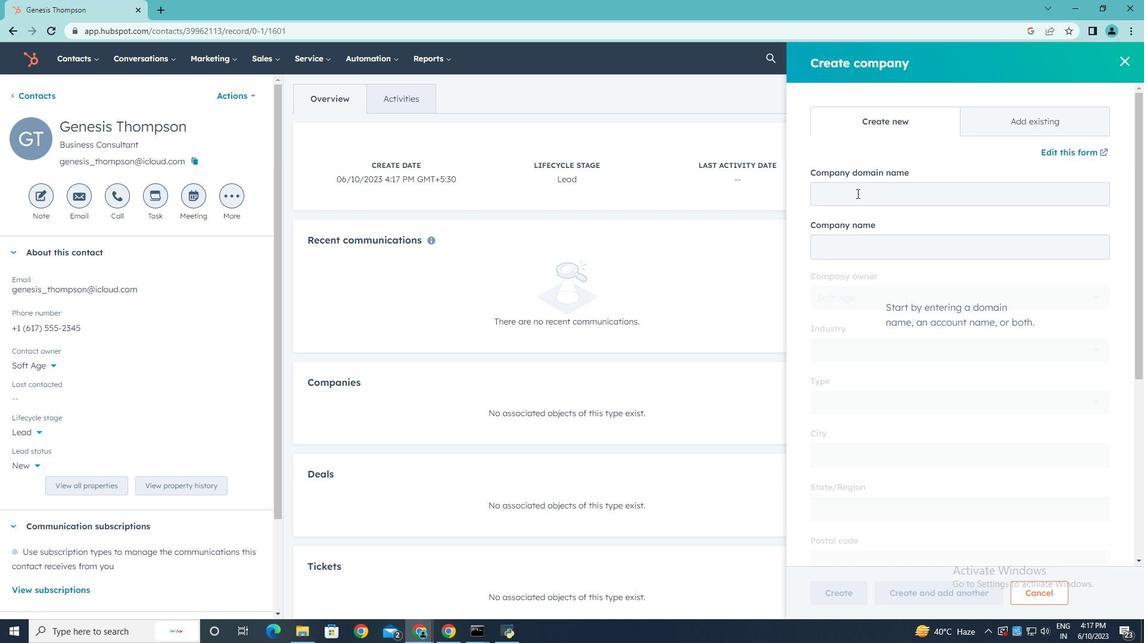 
Action: Key pressed www.norwayemb.org.in
Screenshot: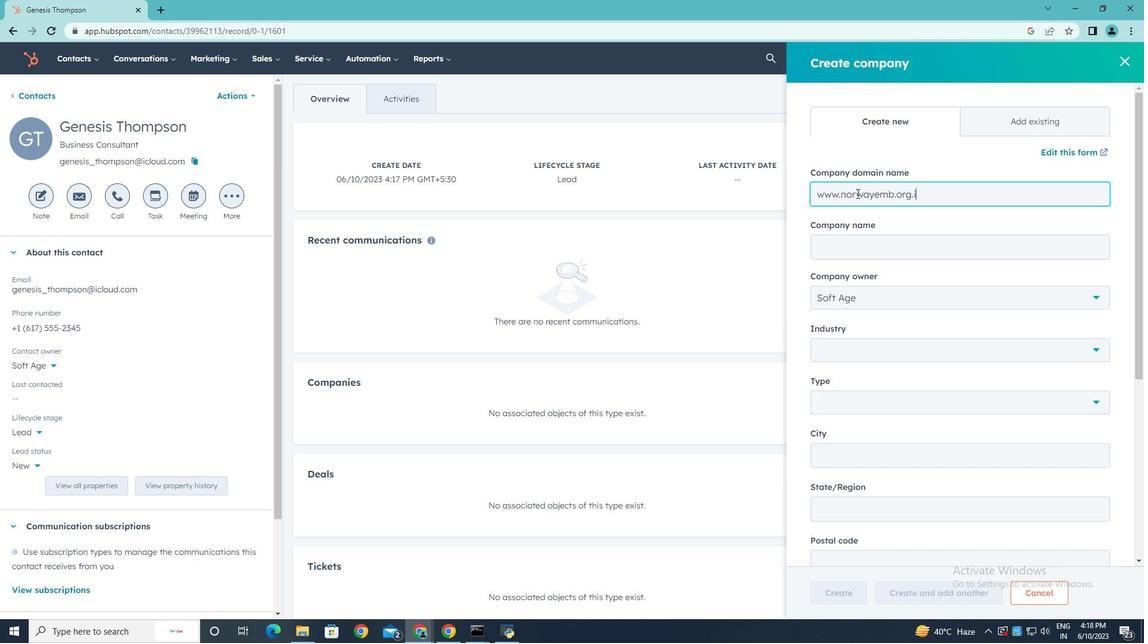 
Action: Mouse moved to (906, 220)
Screenshot: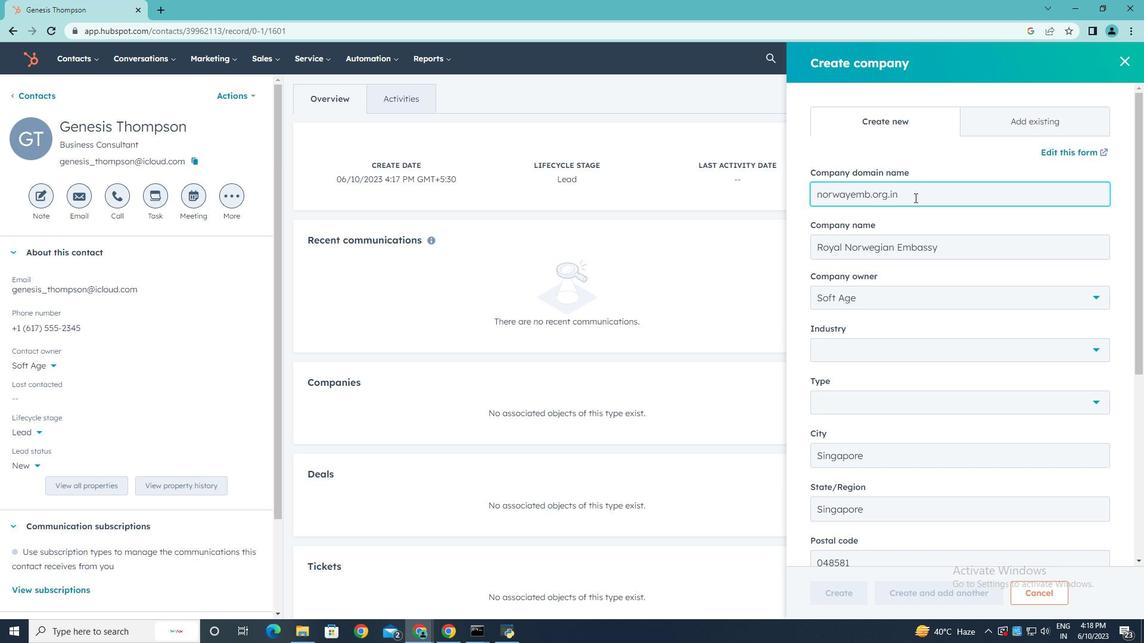 
Action: Mouse scrolled (906, 219) with delta (0, 0)
Screenshot: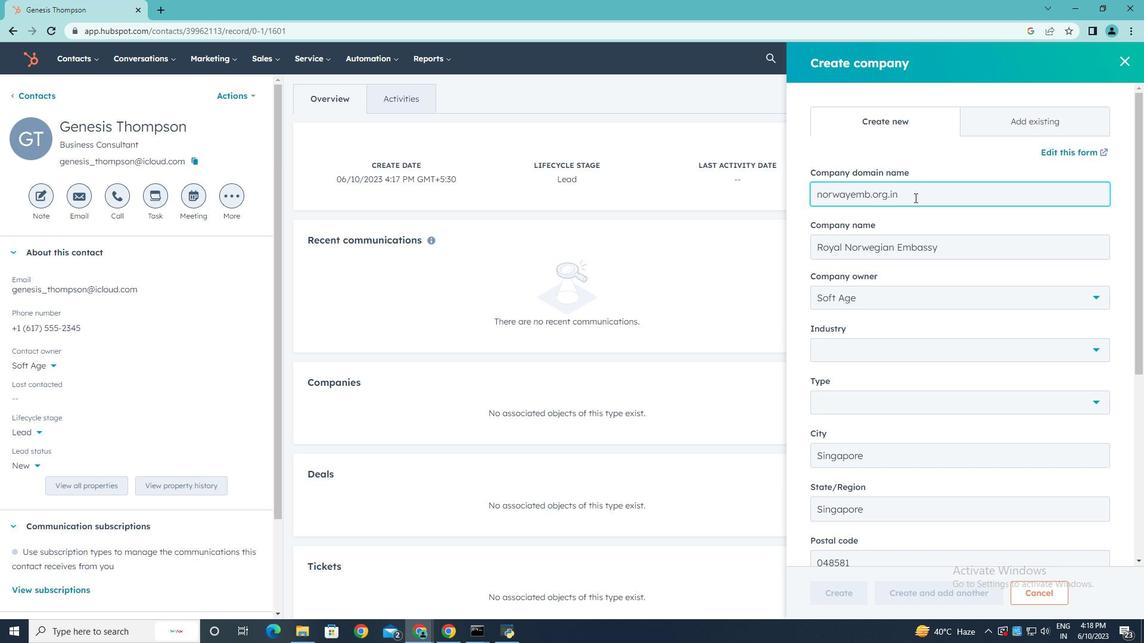 
Action: Mouse moved to (906, 221)
Screenshot: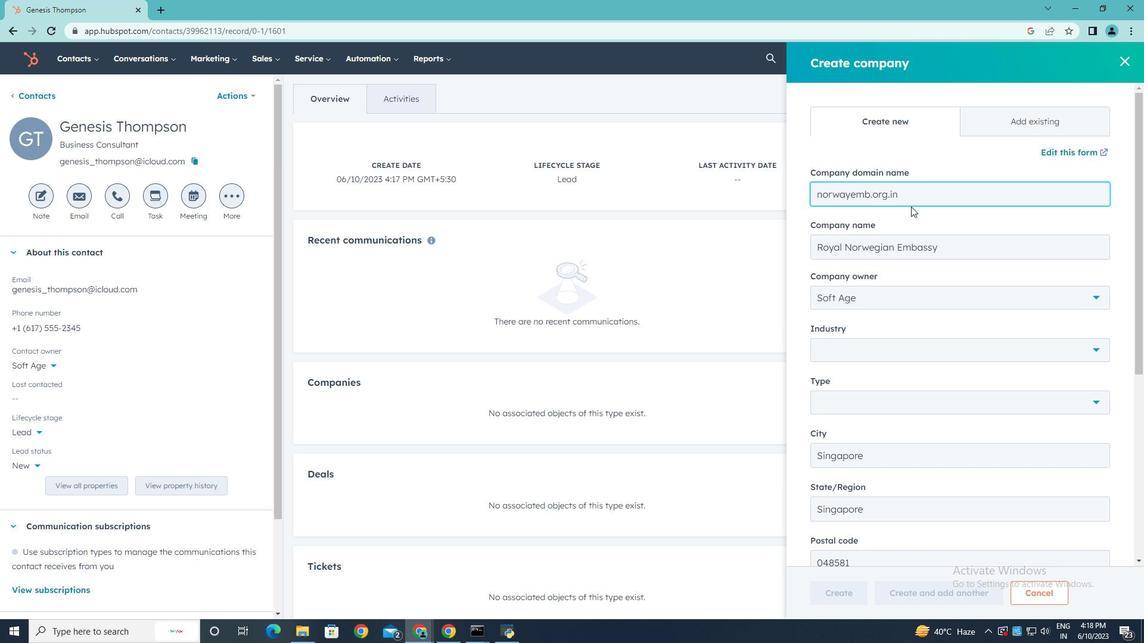 
Action: Mouse scrolled (906, 220) with delta (0, 0)
Screenshot: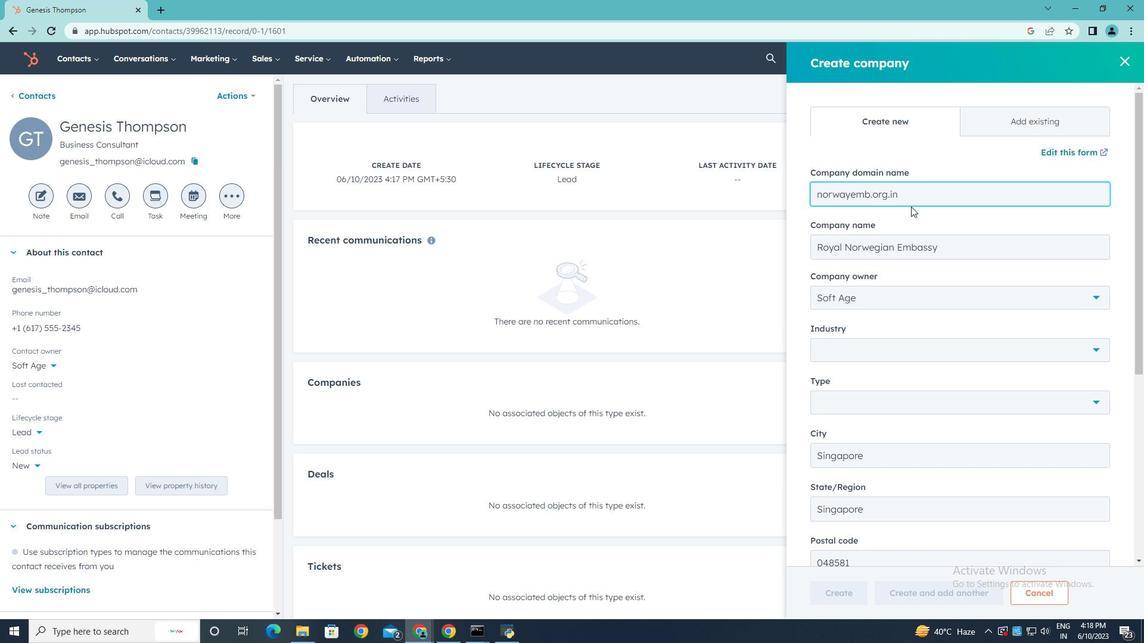 
Action: Mouse moved to (906, 221)
Screenshot: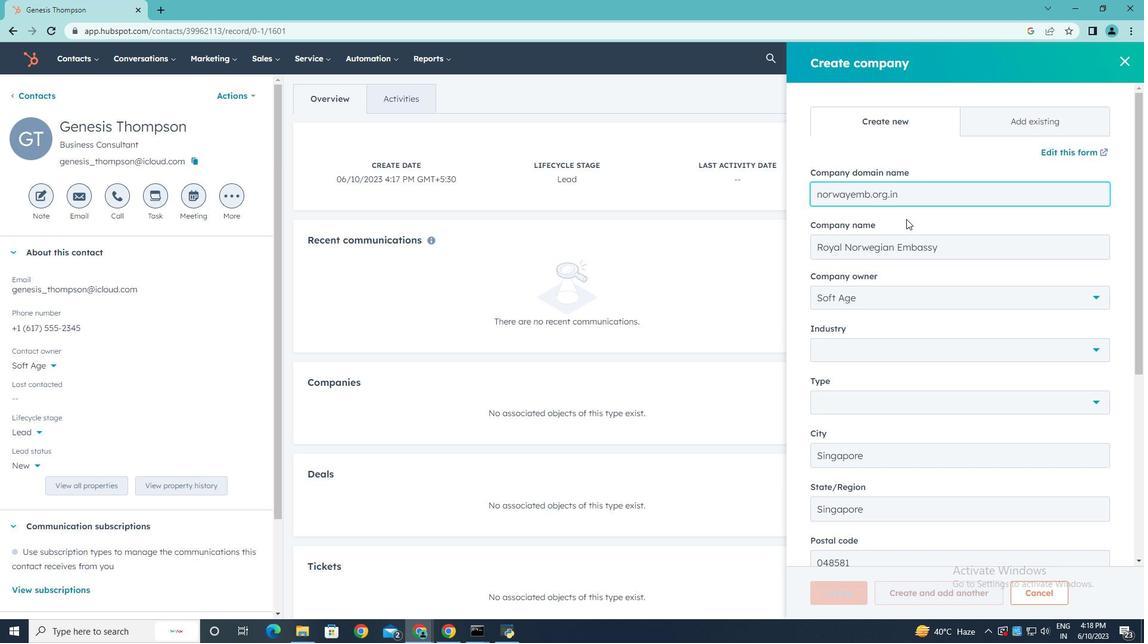 
Action: Mouse scrolled (906, 221) with delta (0, 0)
Screenshot: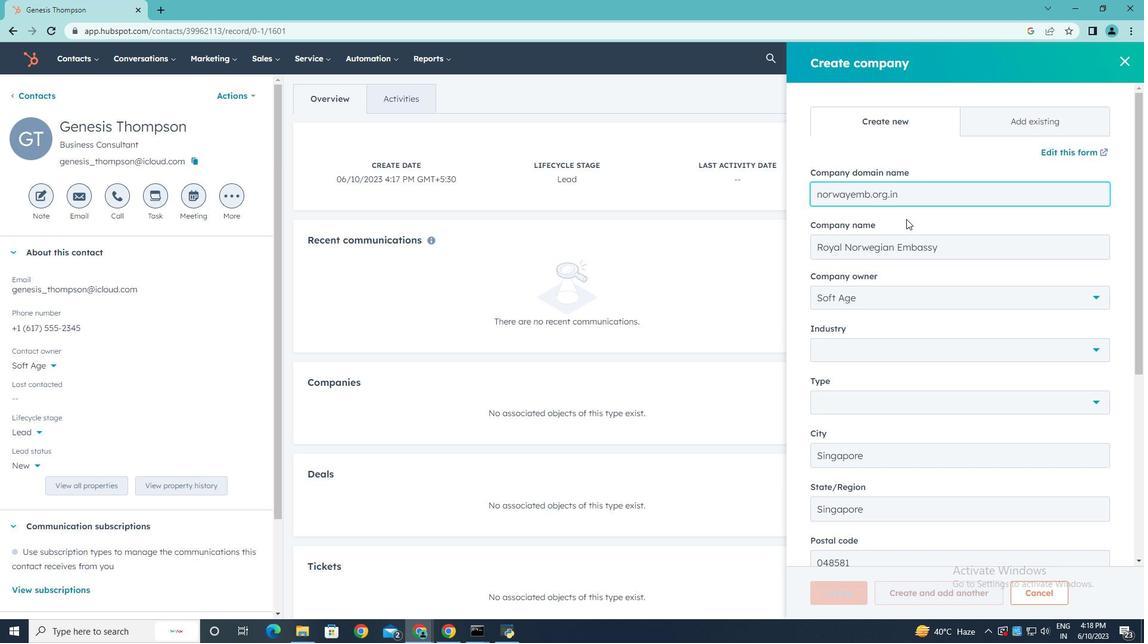 
Action: Mouse scrolled (906, 221) with delta (0, 0)
Screenshot: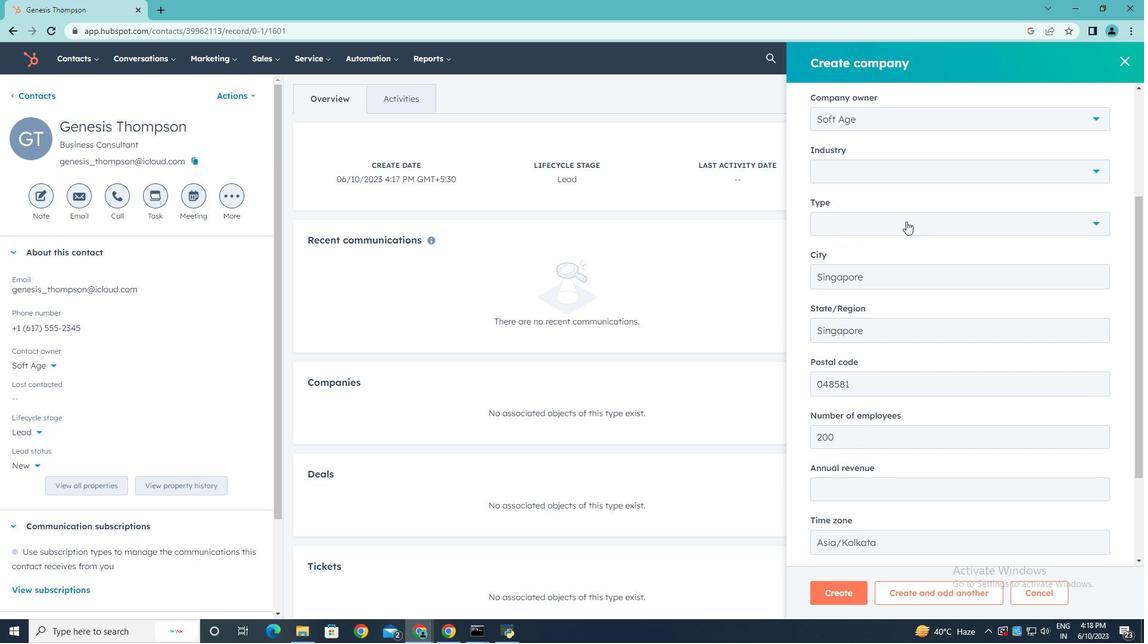 
Action: Mouse scrolled (906, 221) with delta (0, 0)
Screenshot: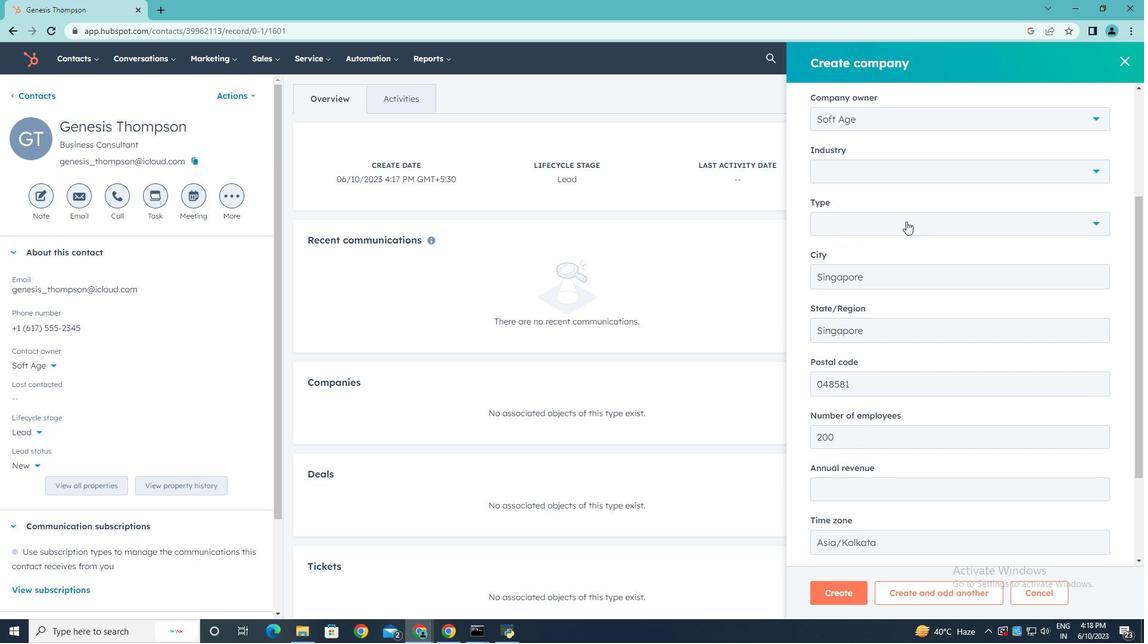 
Action: Mouse moved to (914, 193)
Screenshot: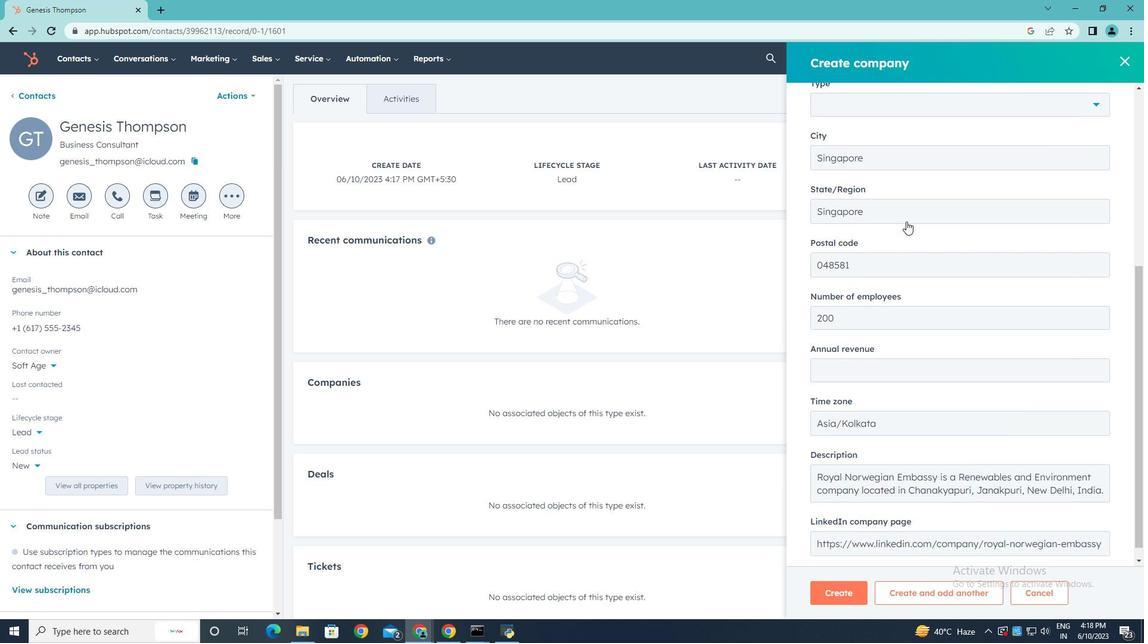 
Action: Mouse scrolled (914, 193) with delta (0, 0)
Screenshot: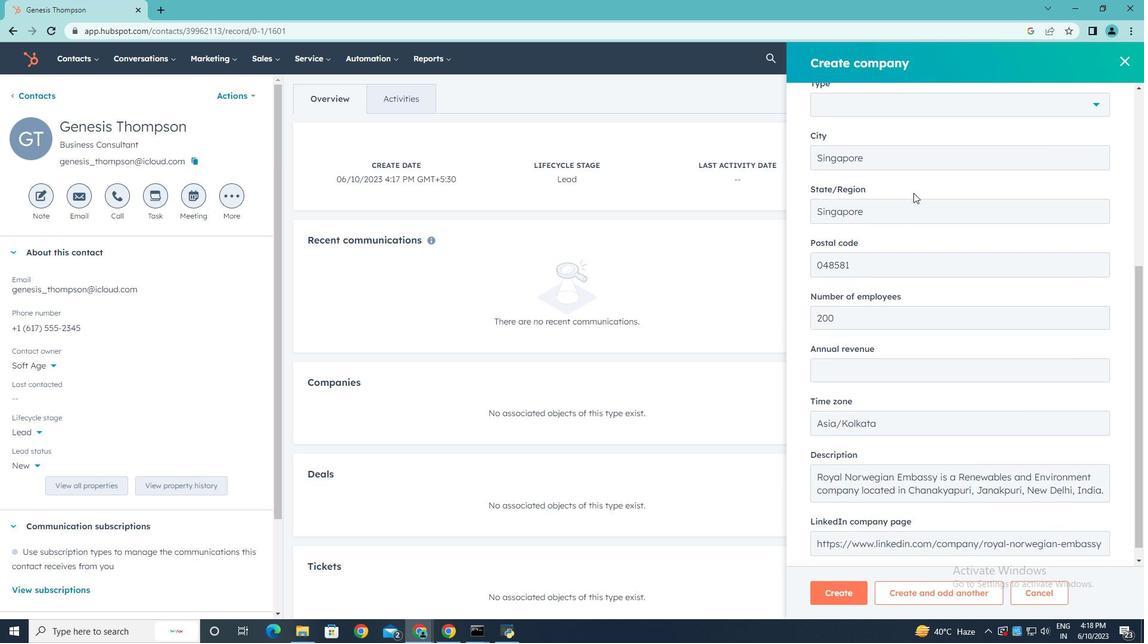 
Action: Mouse moved to (1028, 160)
Screenshot: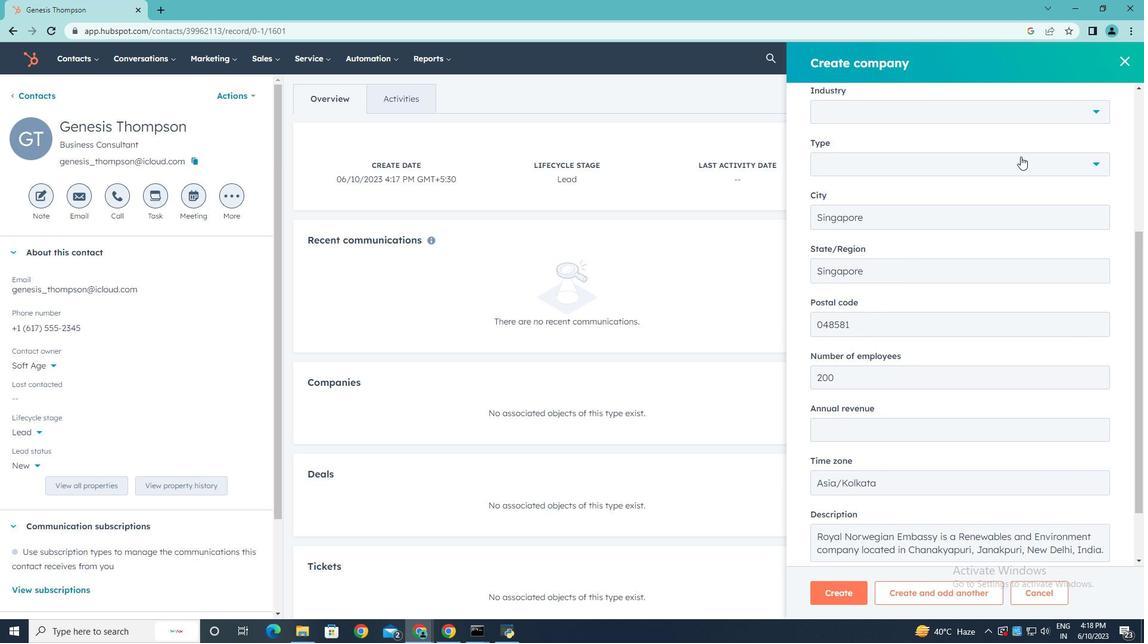 
Action: Mouse pressed left at (1028, 160)
Screenshot: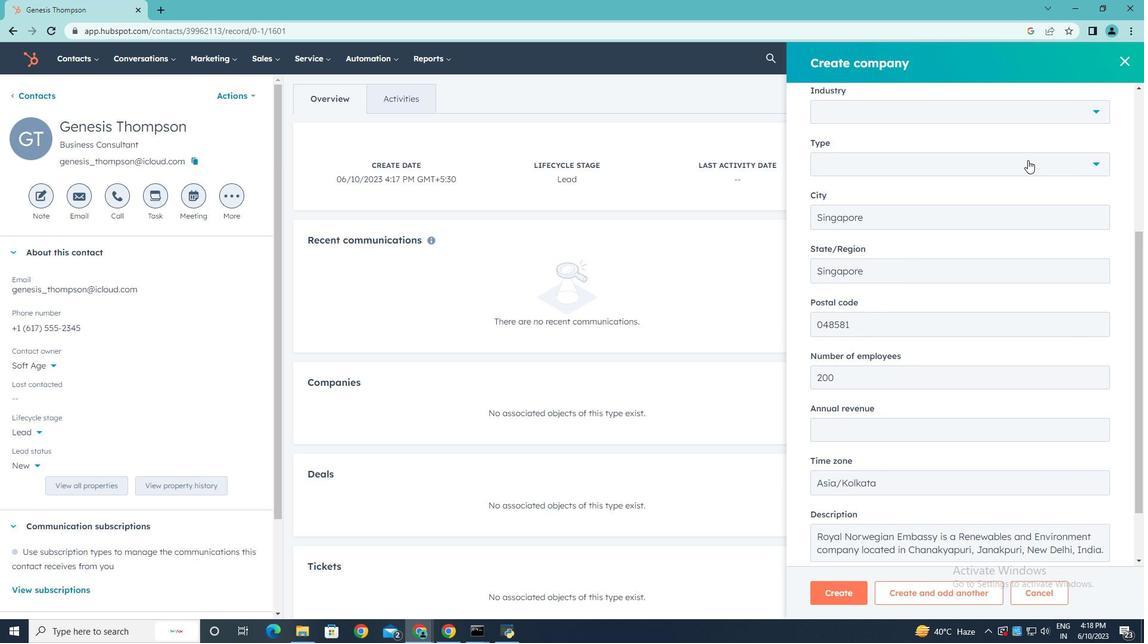 
Action: Mouse moved to (860, 222)
Screenshot: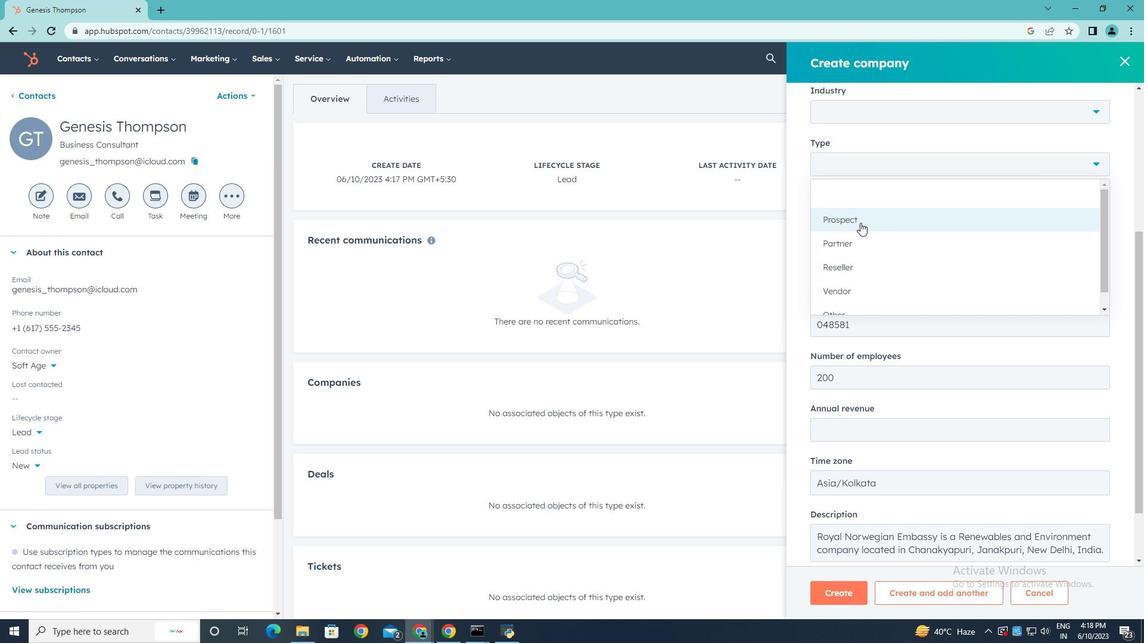 
Action: Mouse pressed left at (860, 222)
Screenshot: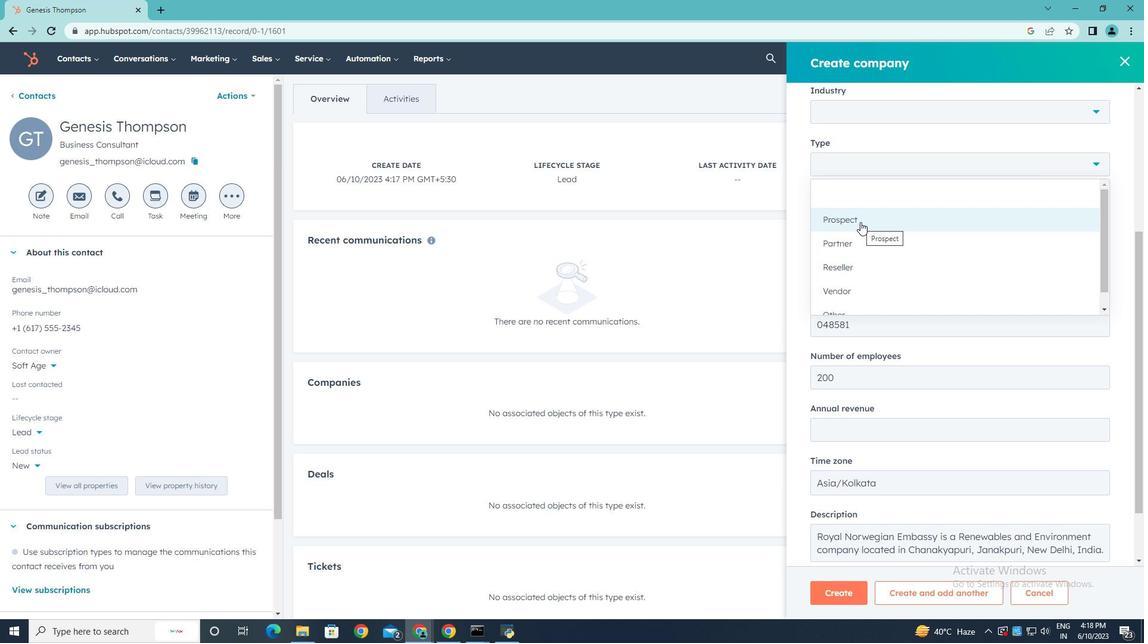 
Action: Mouse moved to (900, 257)
Screenshot: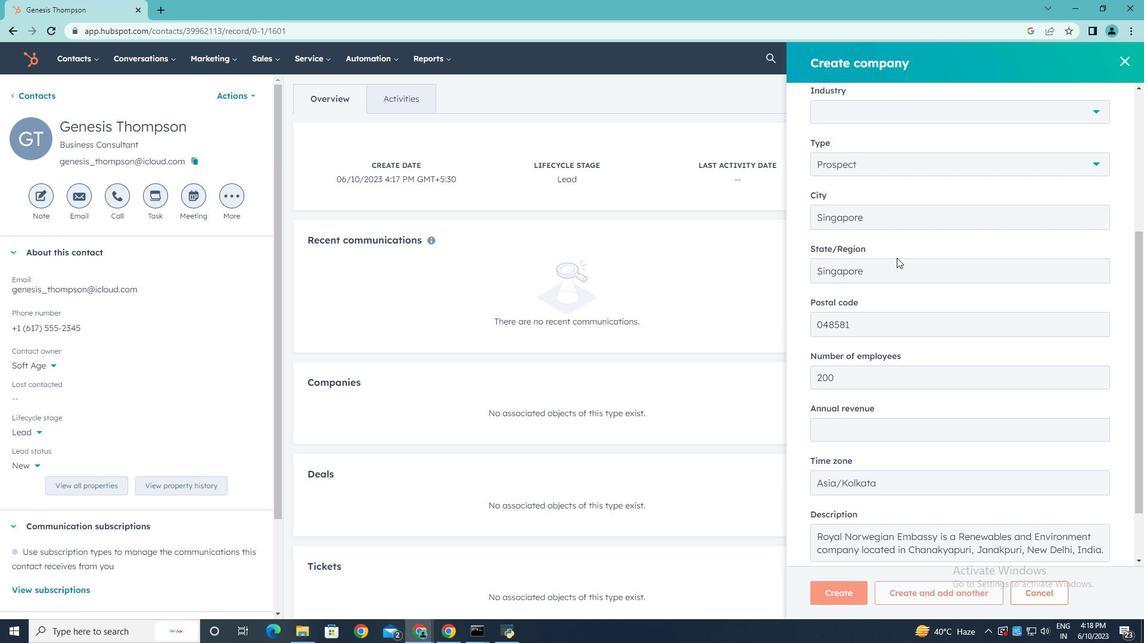 
Action: Mouse scrolled (900, 256) with delta (0, 0)
Screenshot: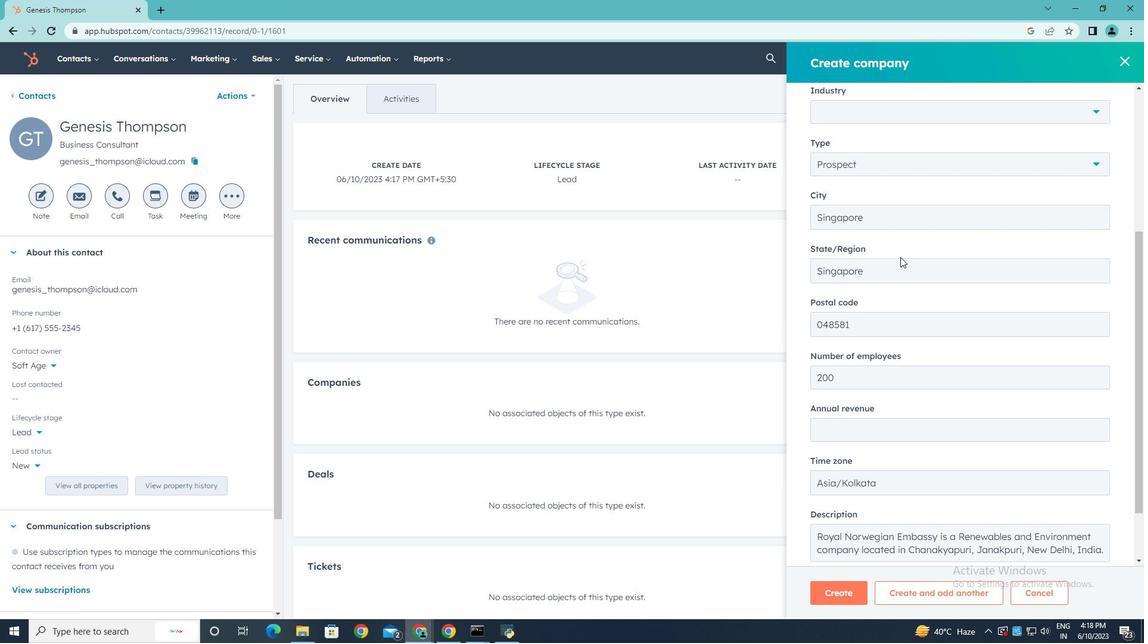 
Action: Mouse scrolled (900, 256) with delta (0, 0)
Screenshot: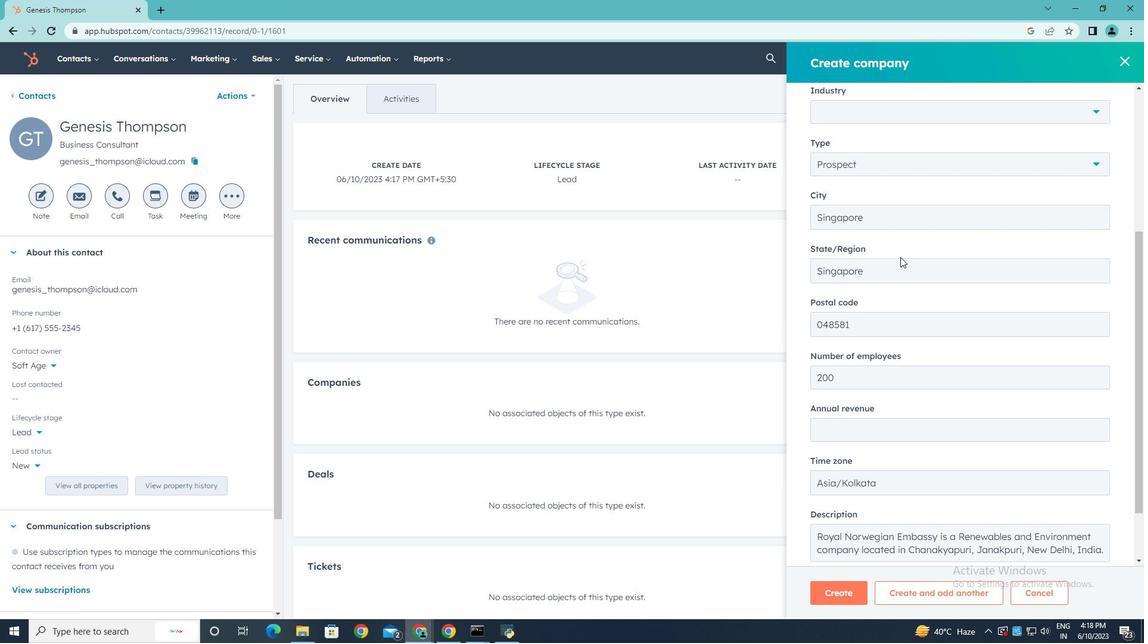 
Action: Mouse scrolled (900, 256) with delta (0, 0)
Screenshot: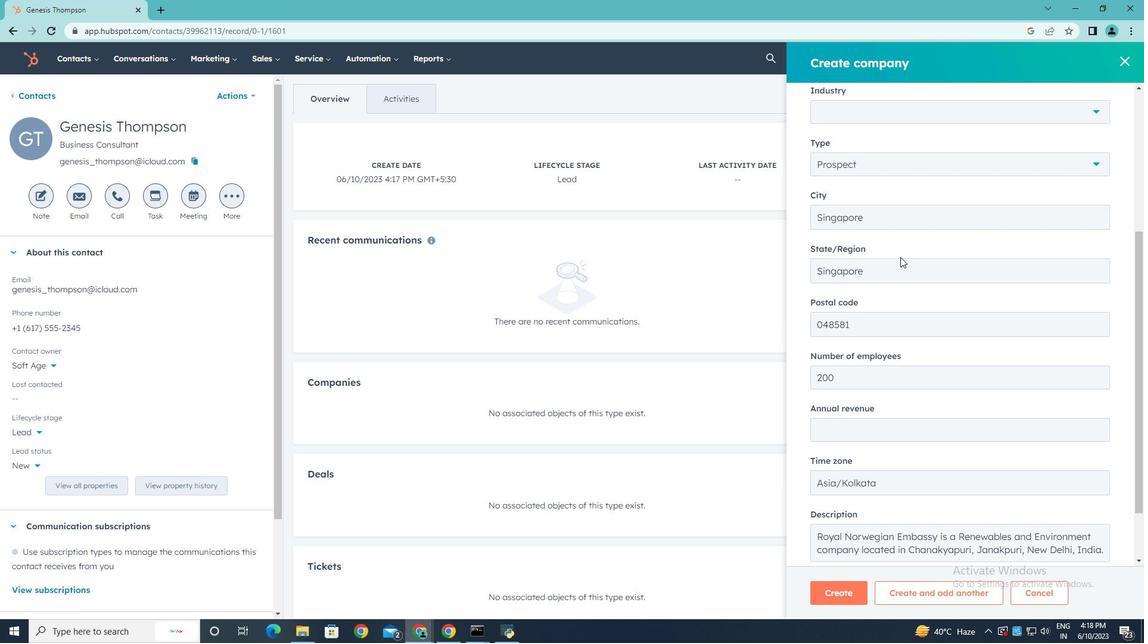 
Action: Mouse scrolled (900, 256) with delta (0, 0)
Screenshot: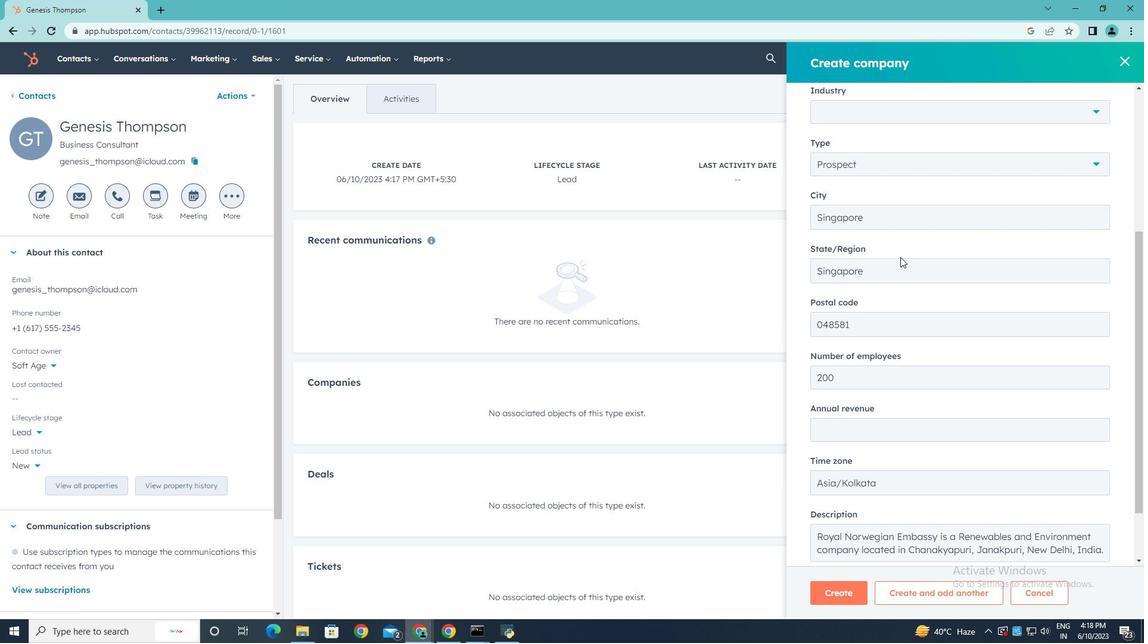 
Action: Mouse moved to (844, 591)
Screenshot: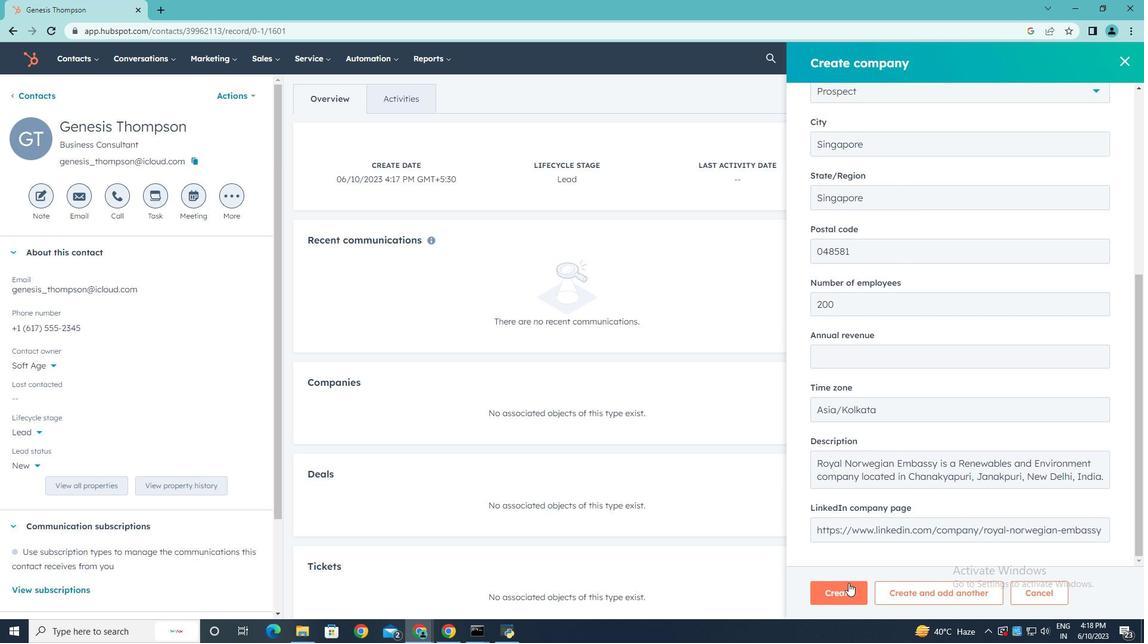 
Action: Mouse pressed left at (844, 591)
Screenshot: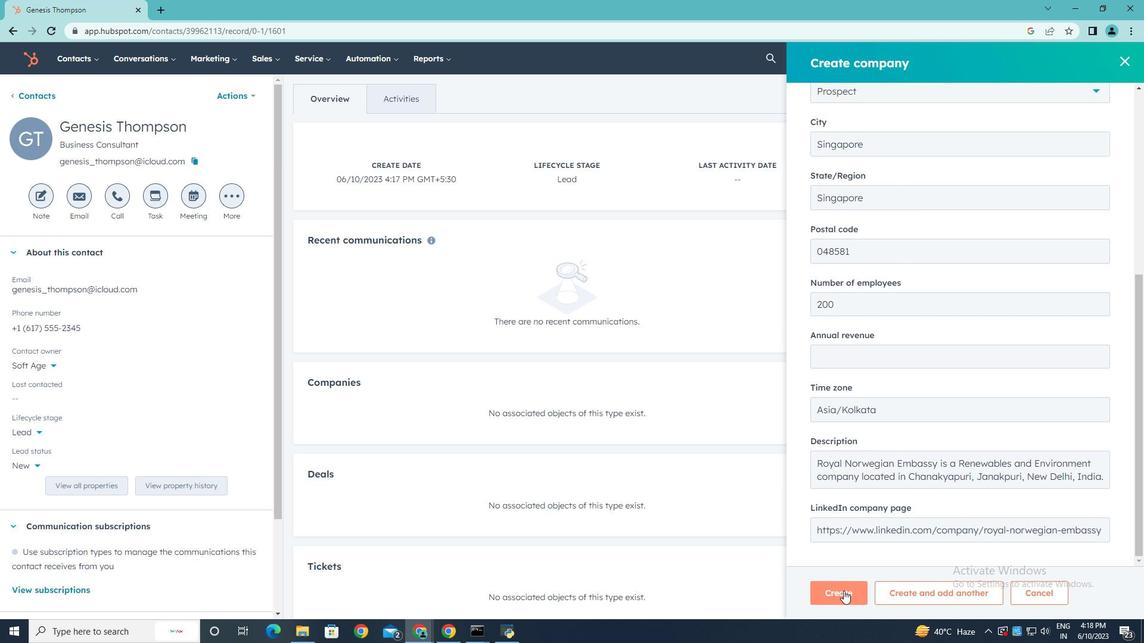 
Action: Mouse moved to (741, 357)
Screenshot: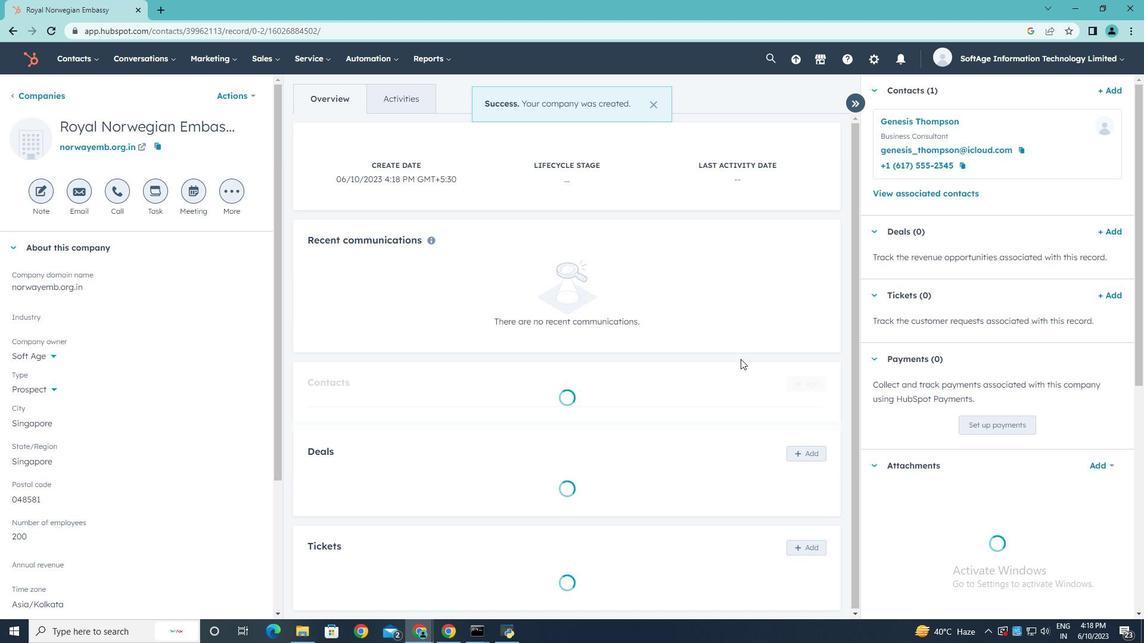 
